 Task: Add Attachment from Google Drive to Card Card0000000239 in Board Board0000000060 in Workspace WS0000000020 in Trello. Add Cover Orange to Card Card0000000239 in Board Board0000000060 in Workspace WS0000000020 in Trello. Add "Add Label …" with "Title" Title0000000239 to Button Button0000000239 to Card Card0000000239 in Board Board0000000060 in Workspace WS0000000020 in Trello. Add Description DS0000000239 to Card Card0000000239 in Board Board0000000060 in Workspace WS0000000020 in Trello. Add Comment CM0000000239 to Card Card0000000239 in Board Board0000000060 in Workspace WS0000000020 in Trello
Action: Mouse moved to (643, 658)
Screenshot: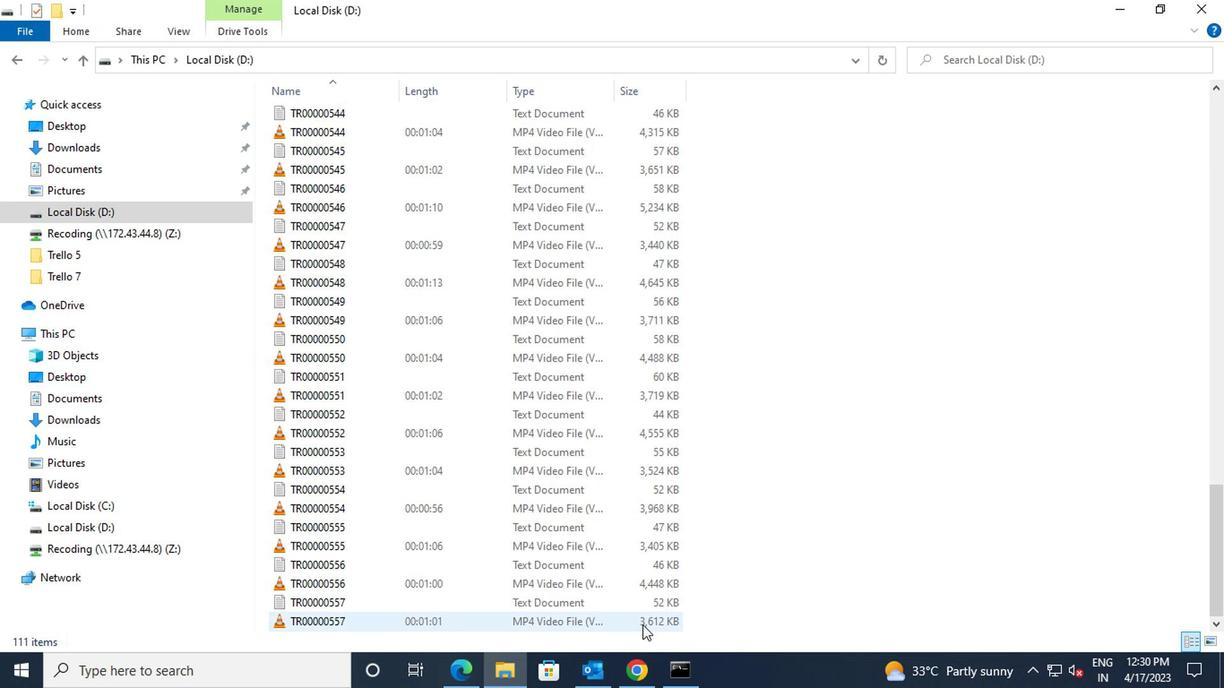 
Action: Mouse pressed left at (643, 658)
Screenshot: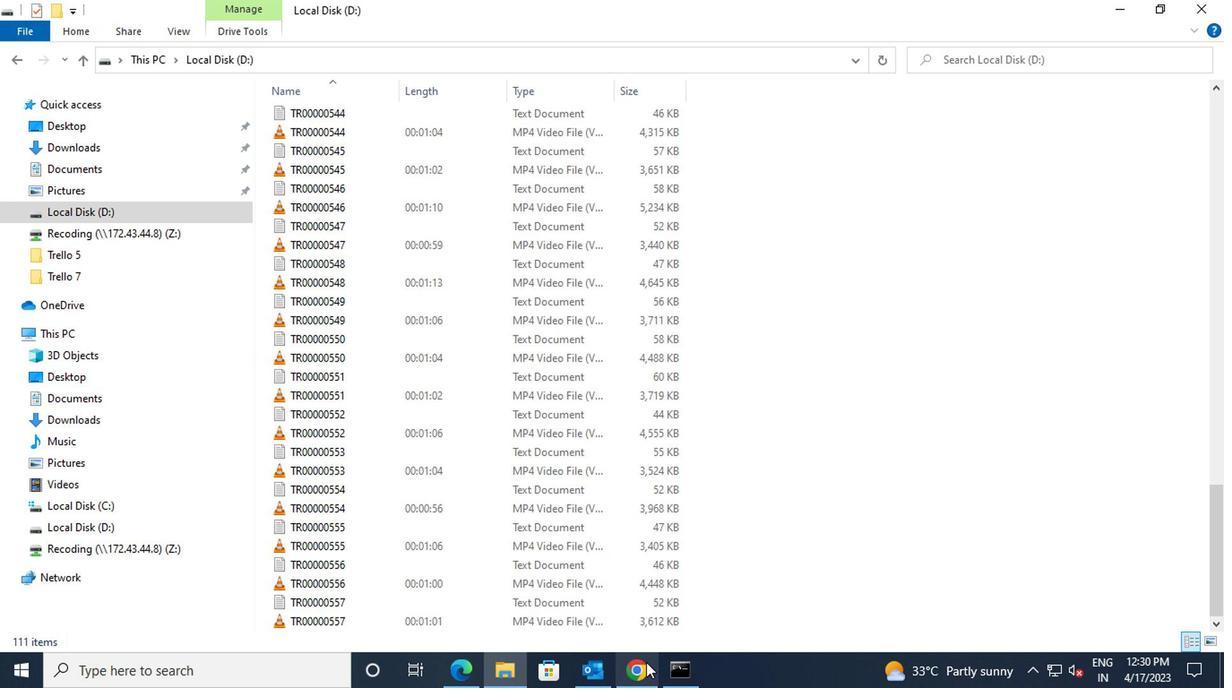 
Action: Mouse moved to (393, 505)
Screenshot: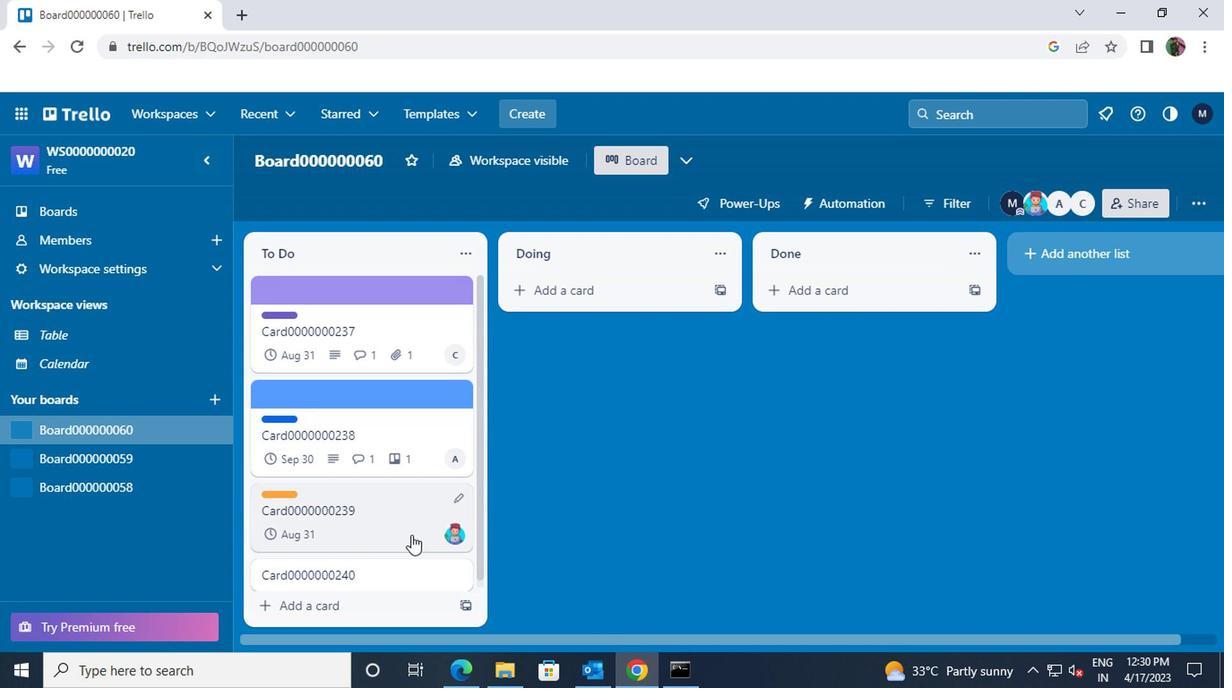 
Action: Mouse pressed left at (393, 505)
Screenshot: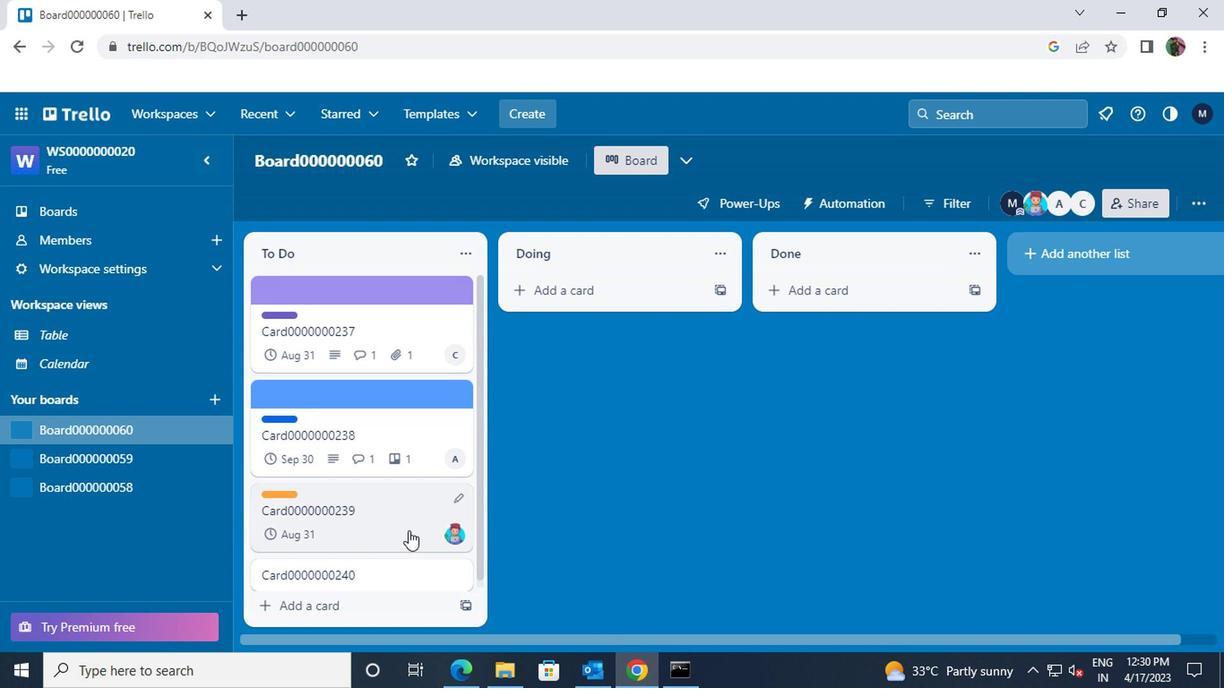 
Action: Mouse moved to (805, 390)
Screenshot: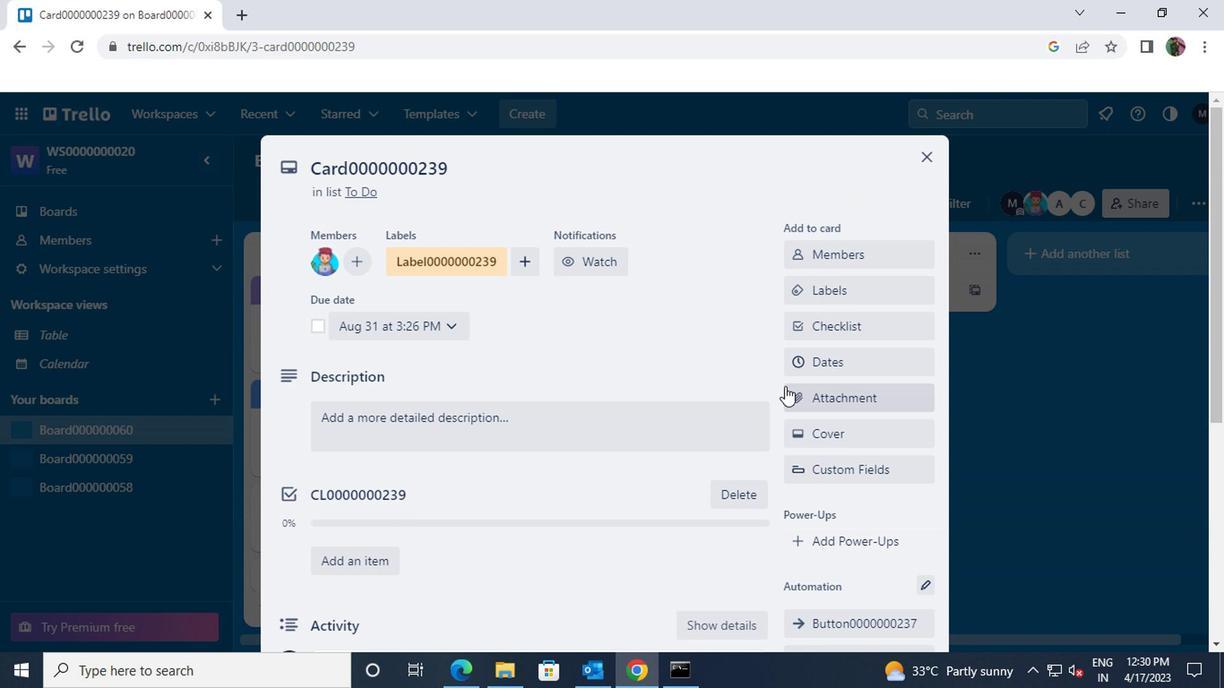 
Action: Mouse pressed left at (805, 390)
Screenshot: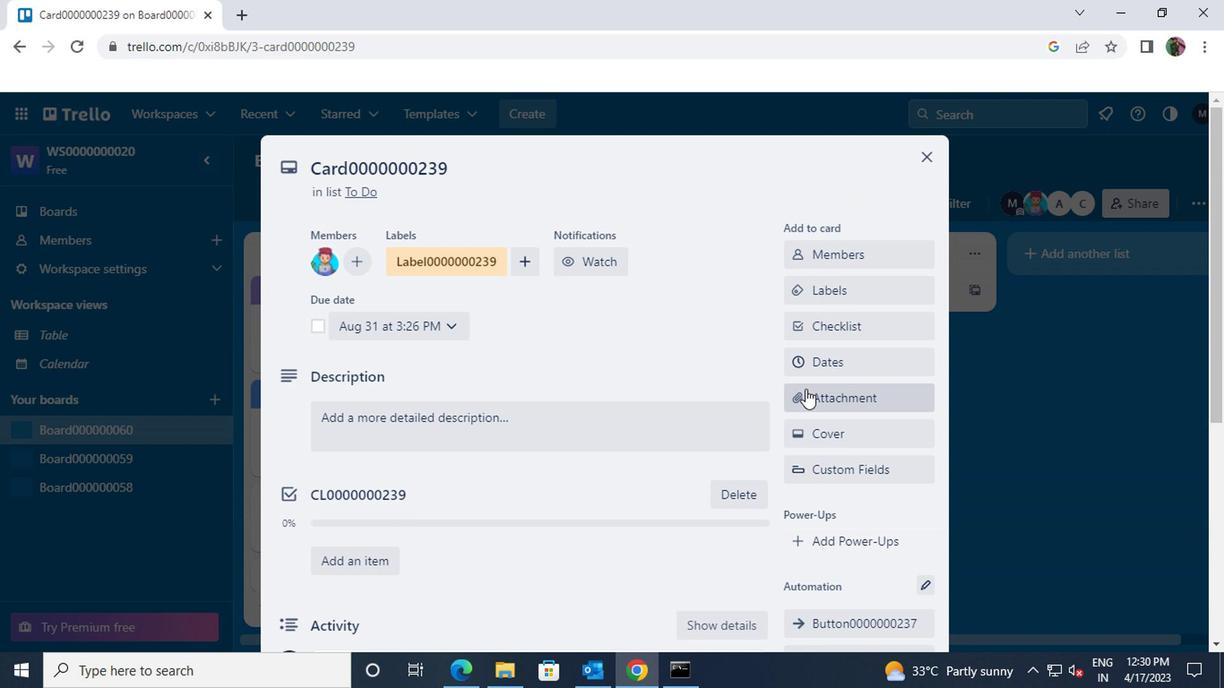 
Action: Mouse moved to (851, 251)
Screenshot: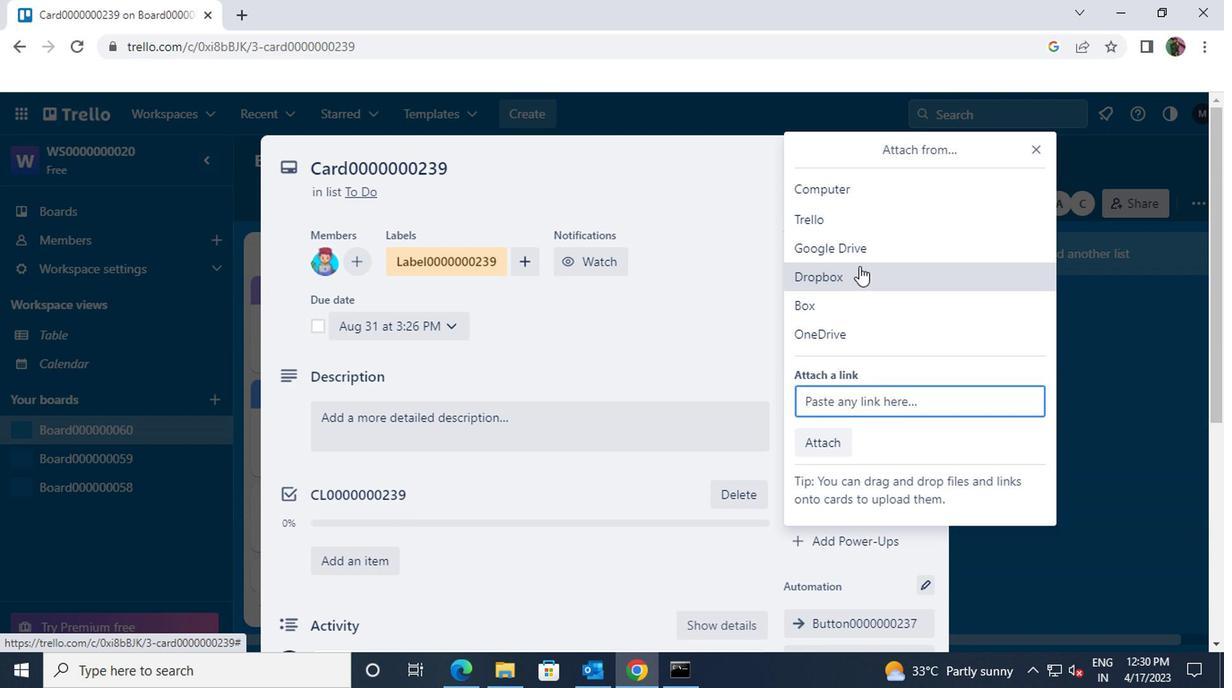 
Action: Mouse pressed left at (851, 251)
Screenshot: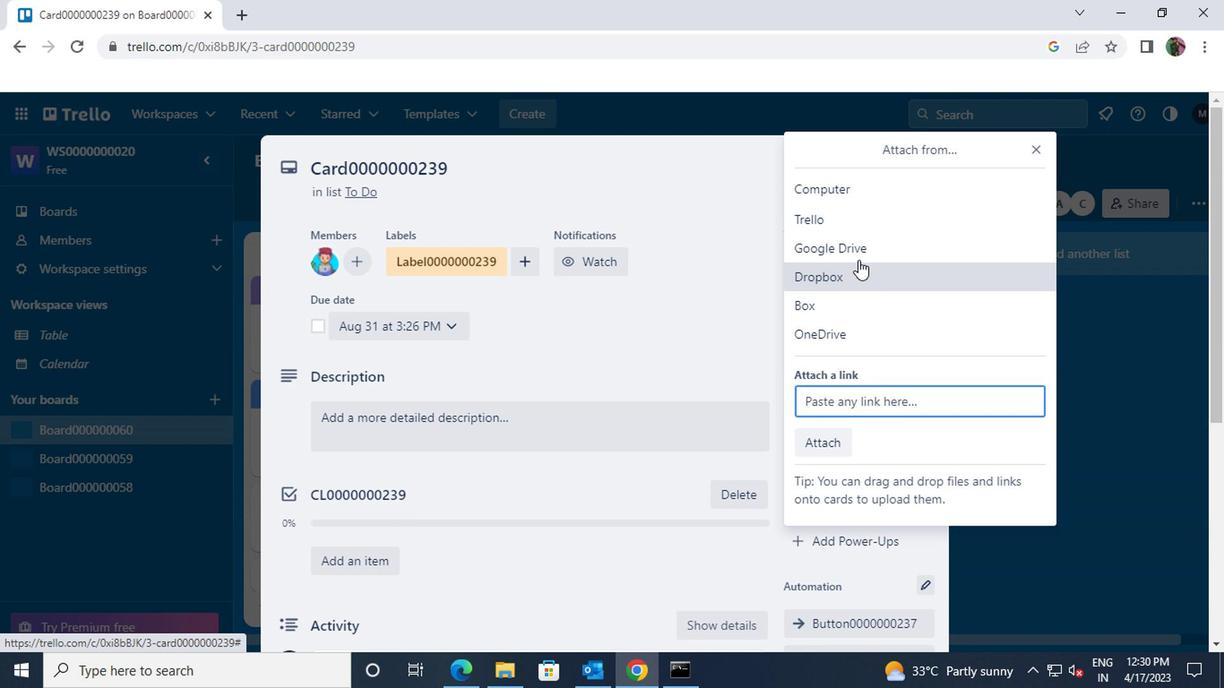 
Action: Mouse moved to (846, 496)
Screenshot: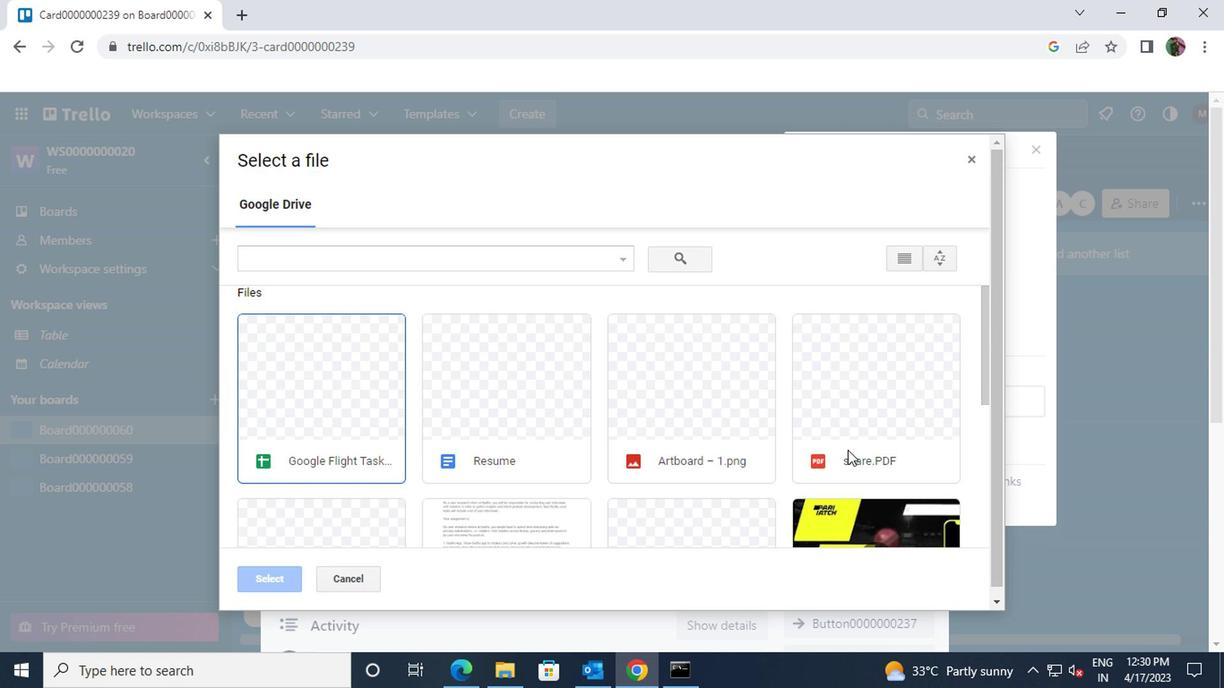
Action: Mouse pressed left at (846, 496)
Screenshot: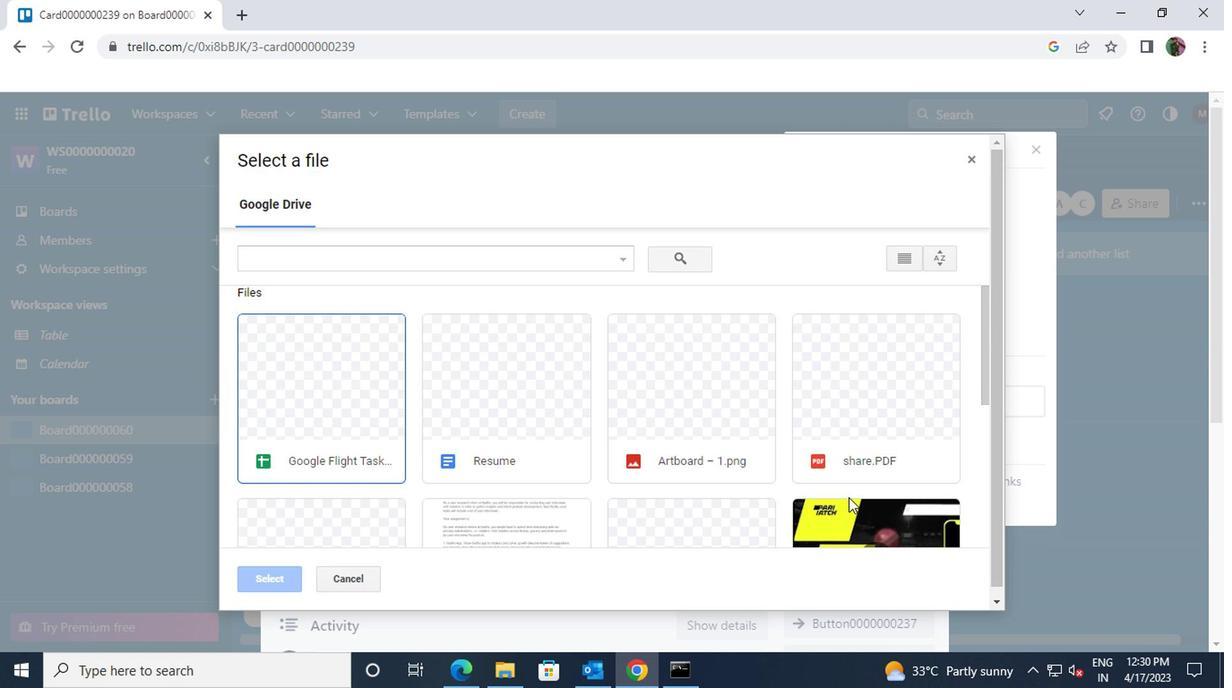 
Action: Mouse moved to (275, 579)
Screenshot: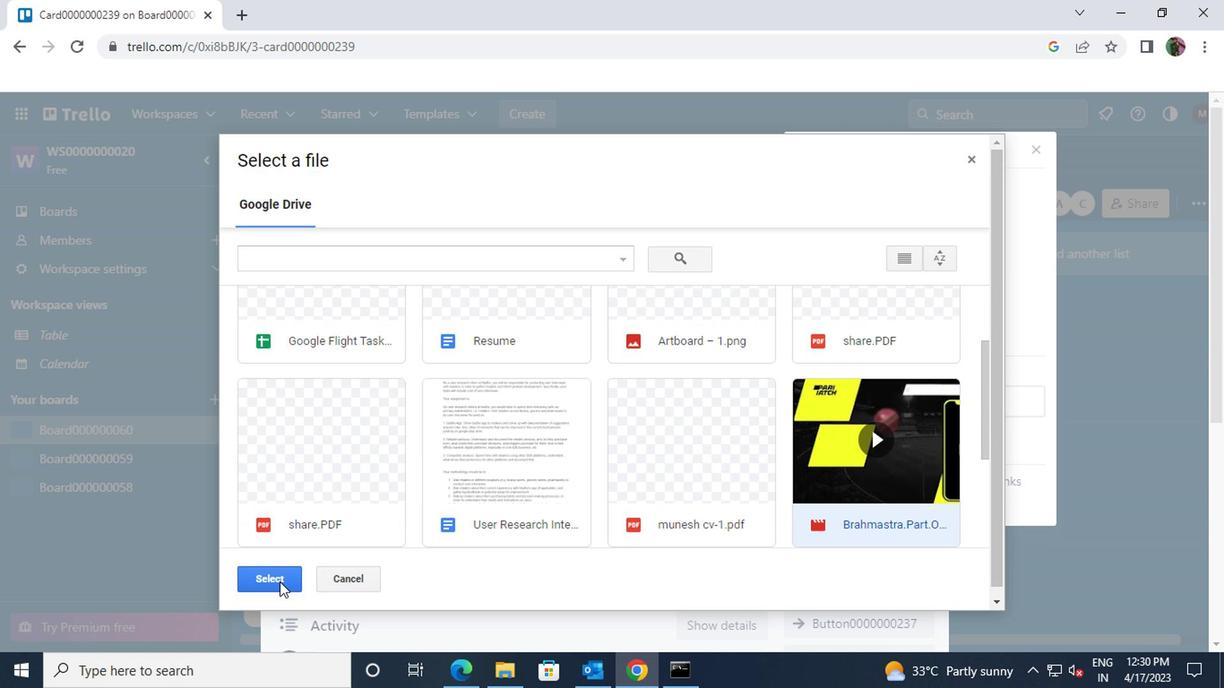 
Action: Mouse pressed left at (275, 579)
Screenshot: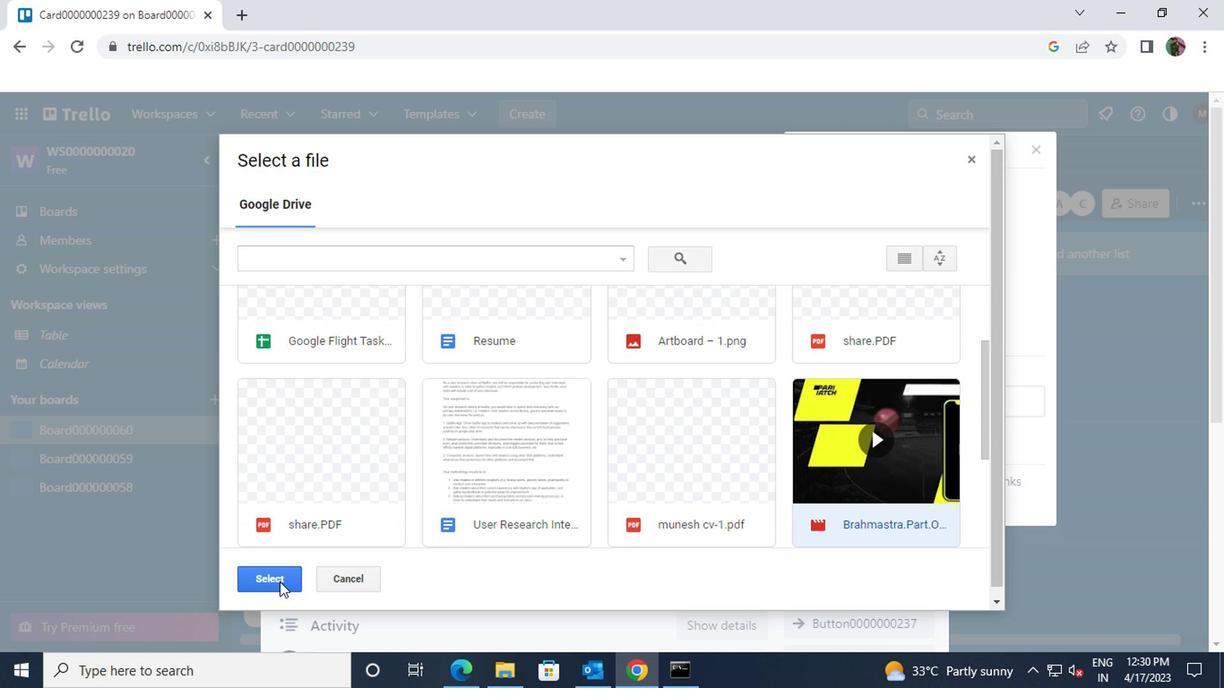 
Action: Mouse moved to (828, 432)
Screenshot: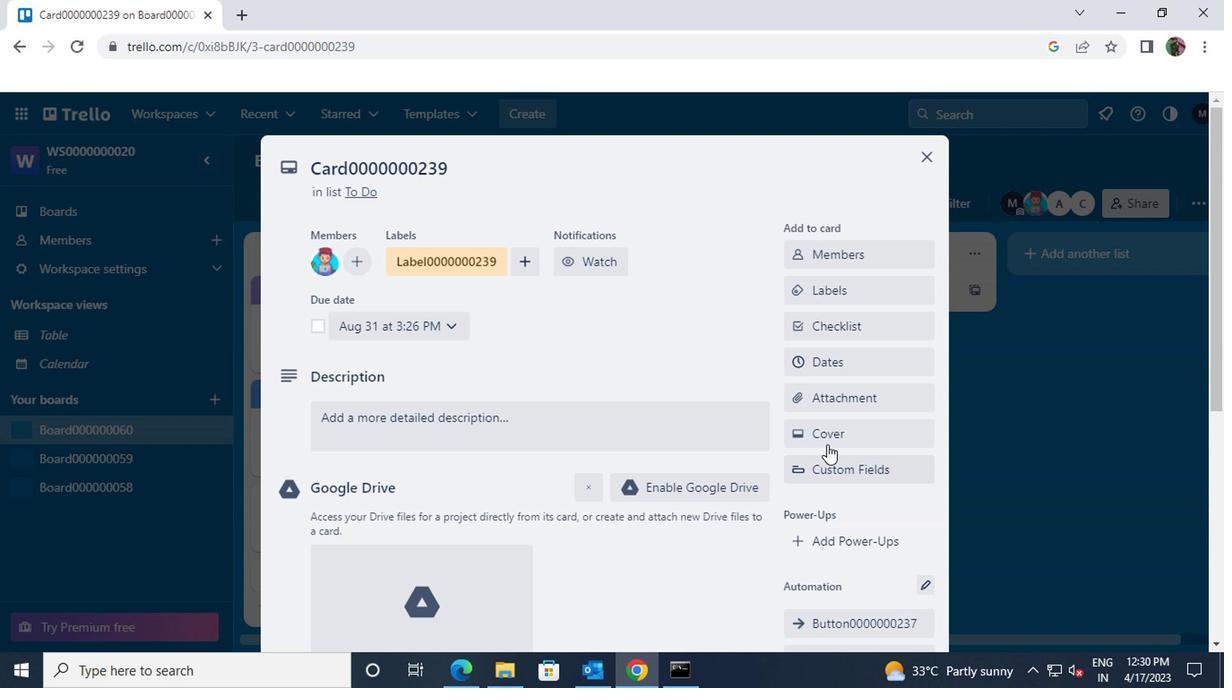 
Action: Mouse pressed left at (828, 432)
Screenshot: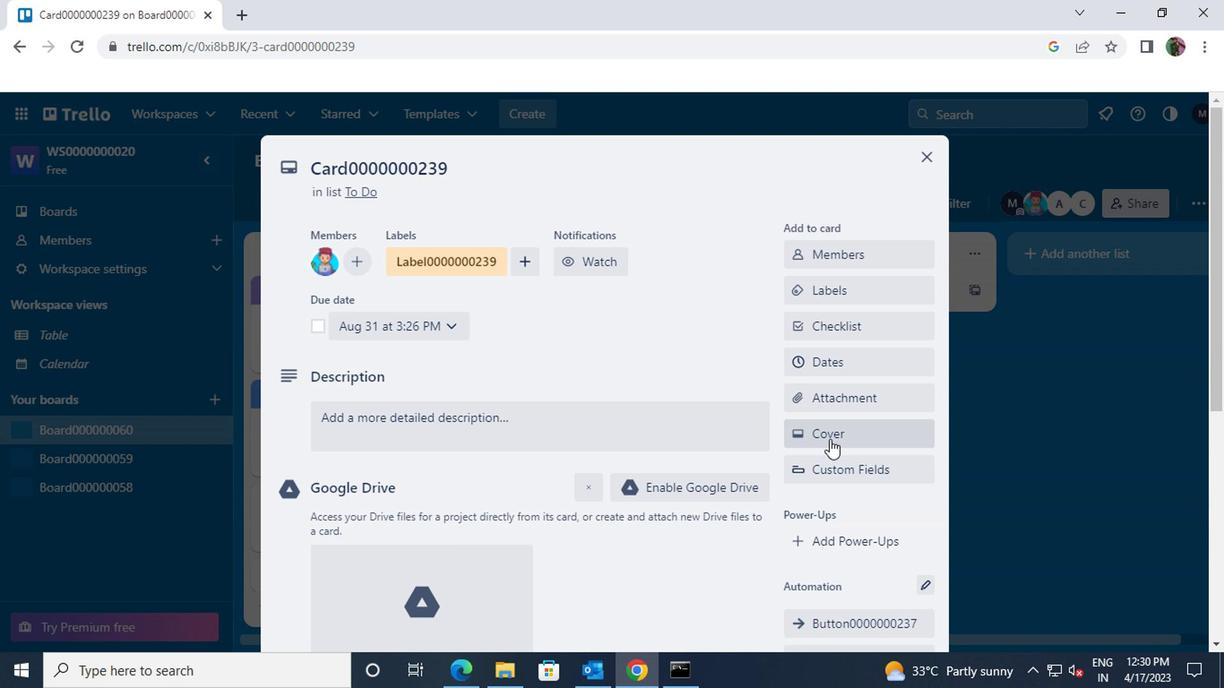 
Action: Mouse moved to (903, 302)
Screenshot: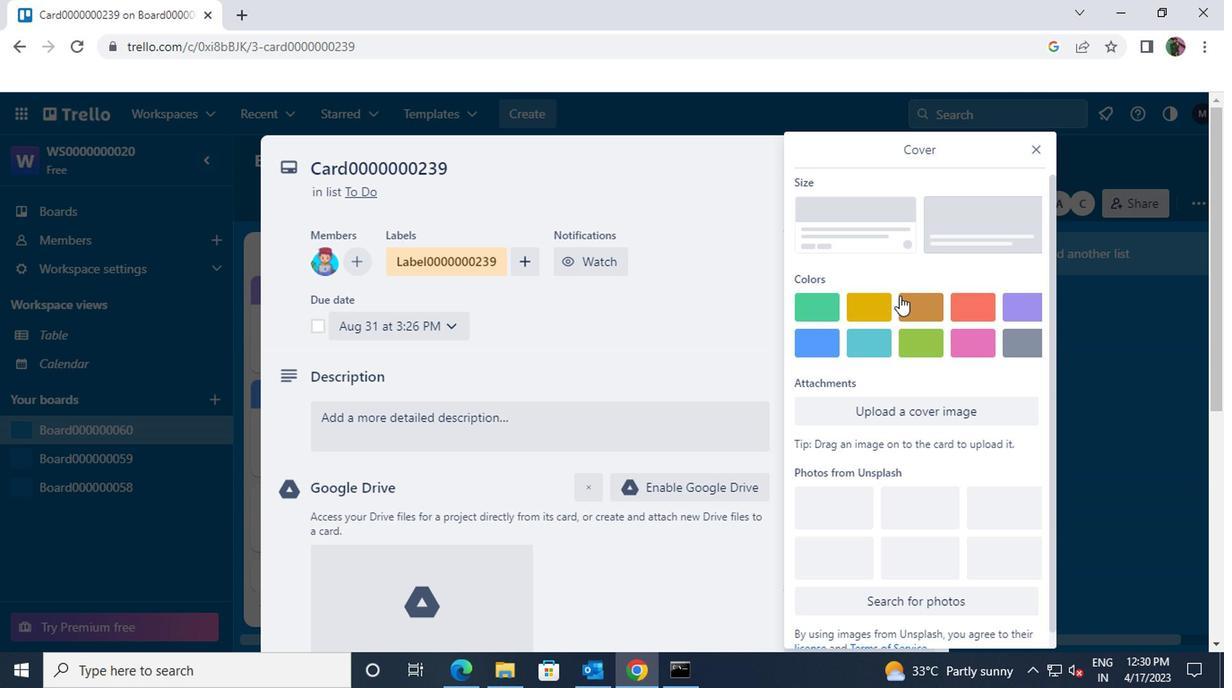 
Action: Mouse pressed left at (903, 302)
Screenshot: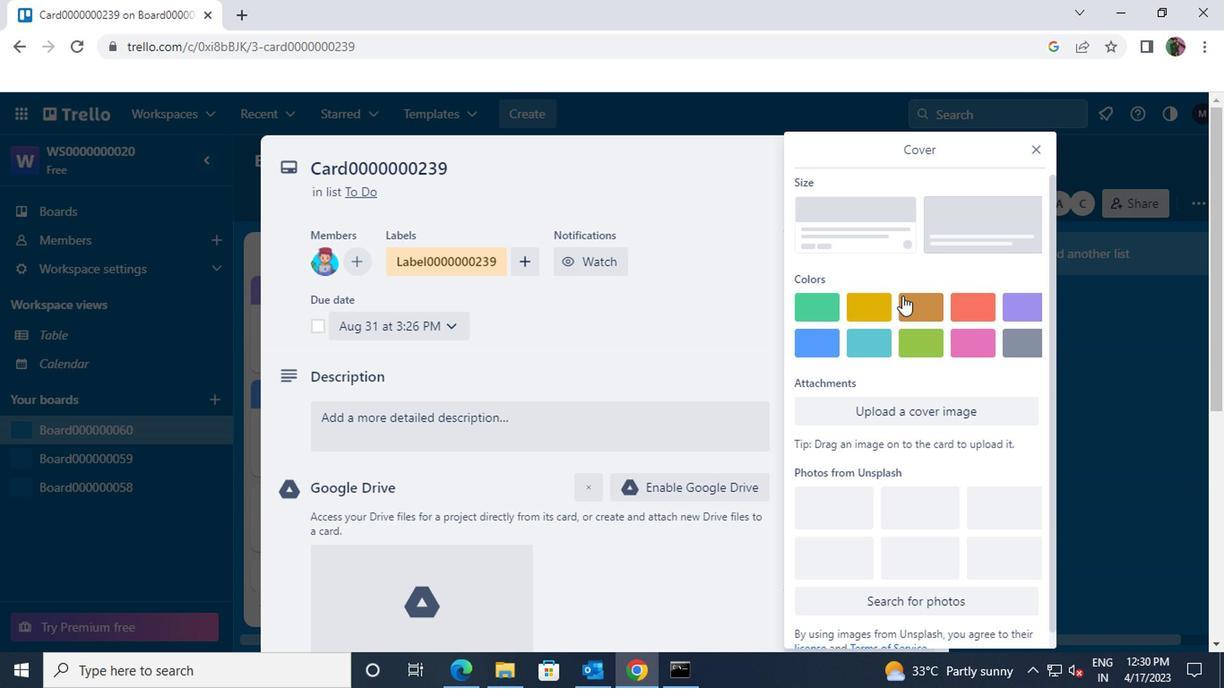
Action: Mouse moved to (1031, 149)
Screenshot: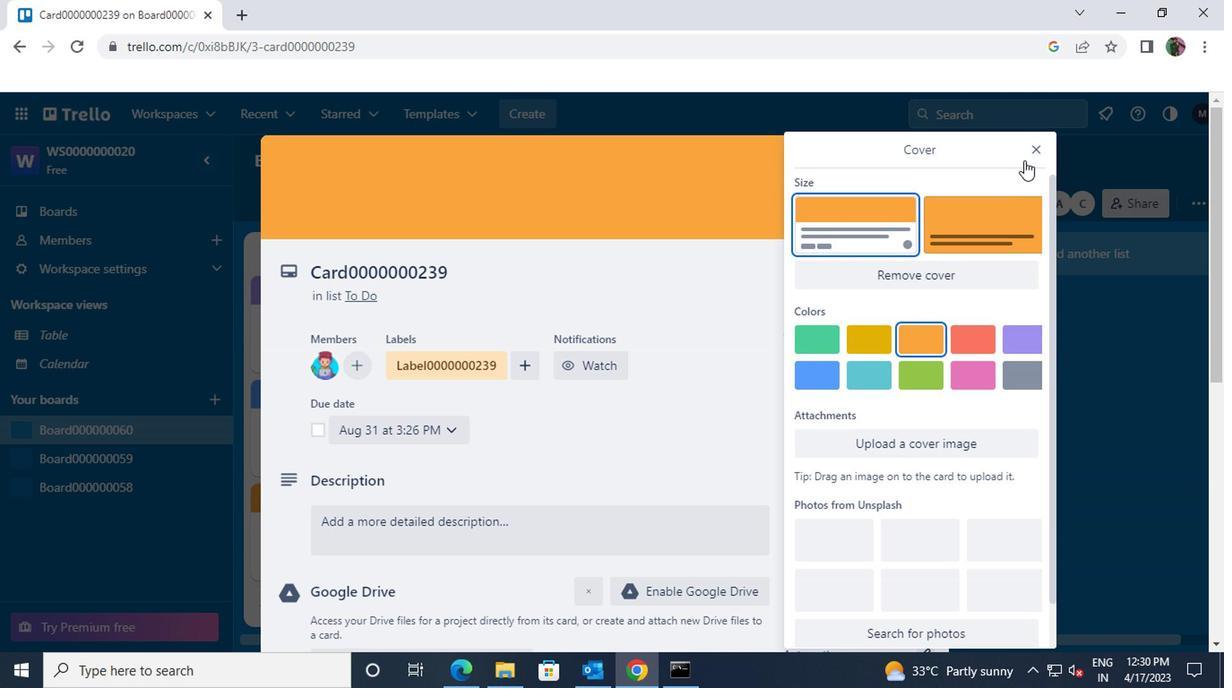 
Action: Mouse pressed left at (1031, 149)
Screenshot: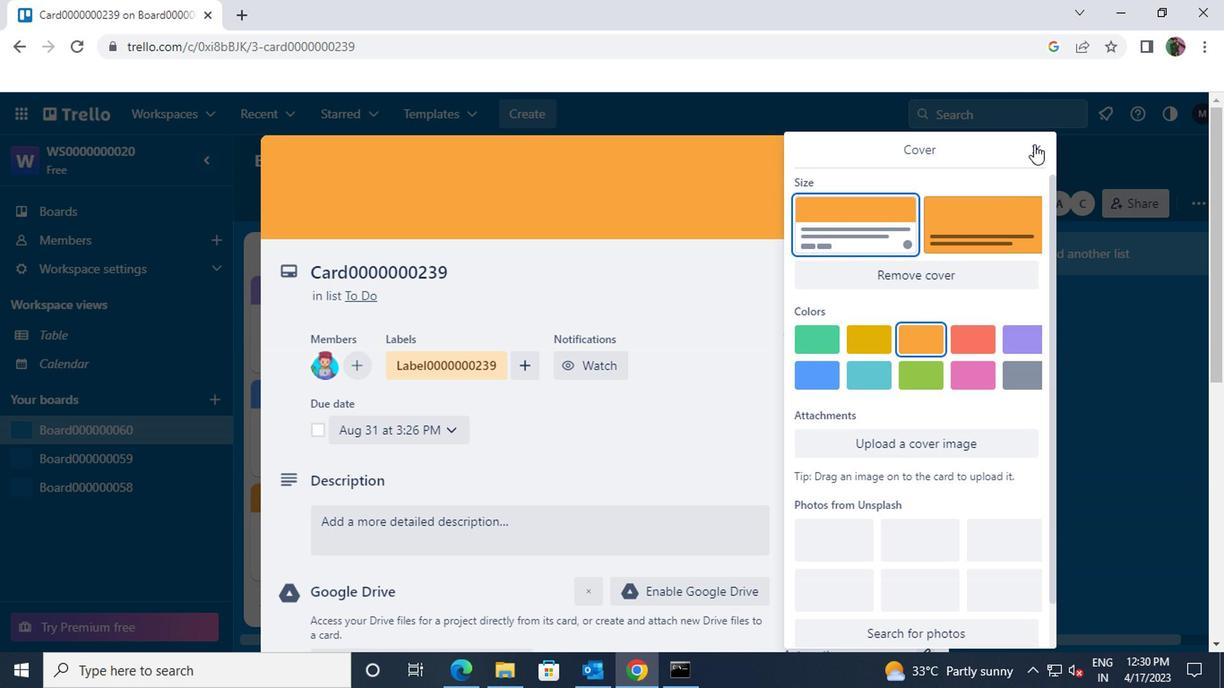 
Action: Mouse moved to (886, 457)
Screenshot: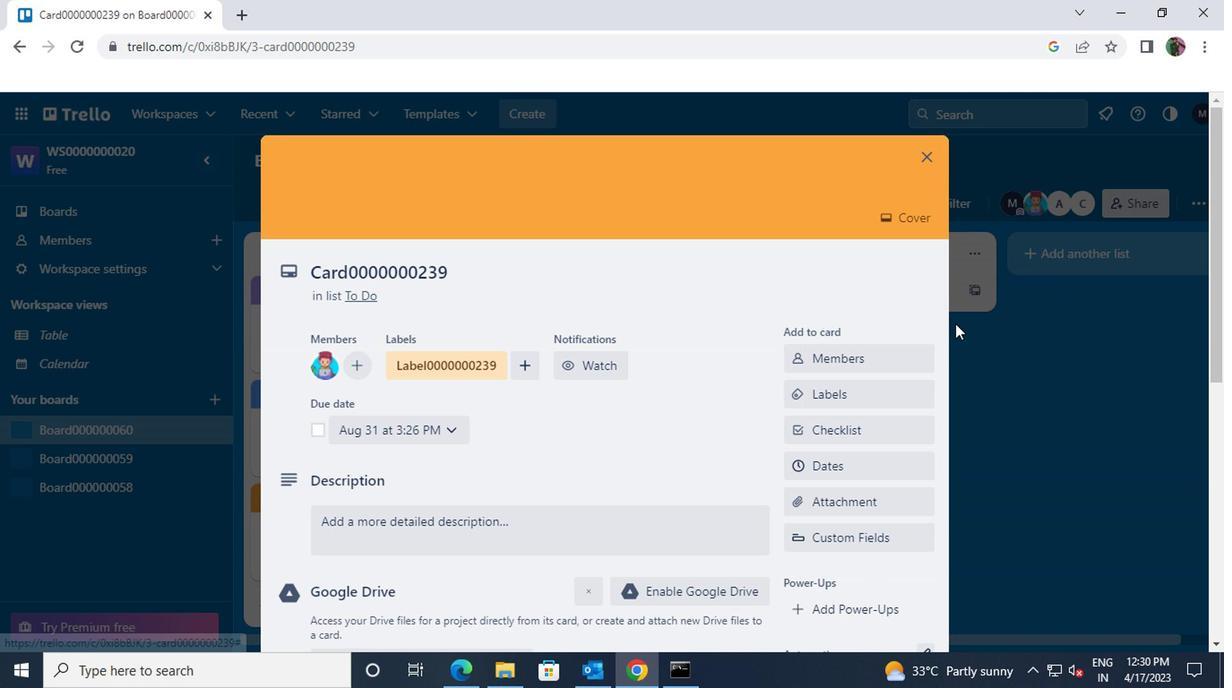 
Action: Mouse scrolled (886, 456) with delta (0, 0)
Screenshot: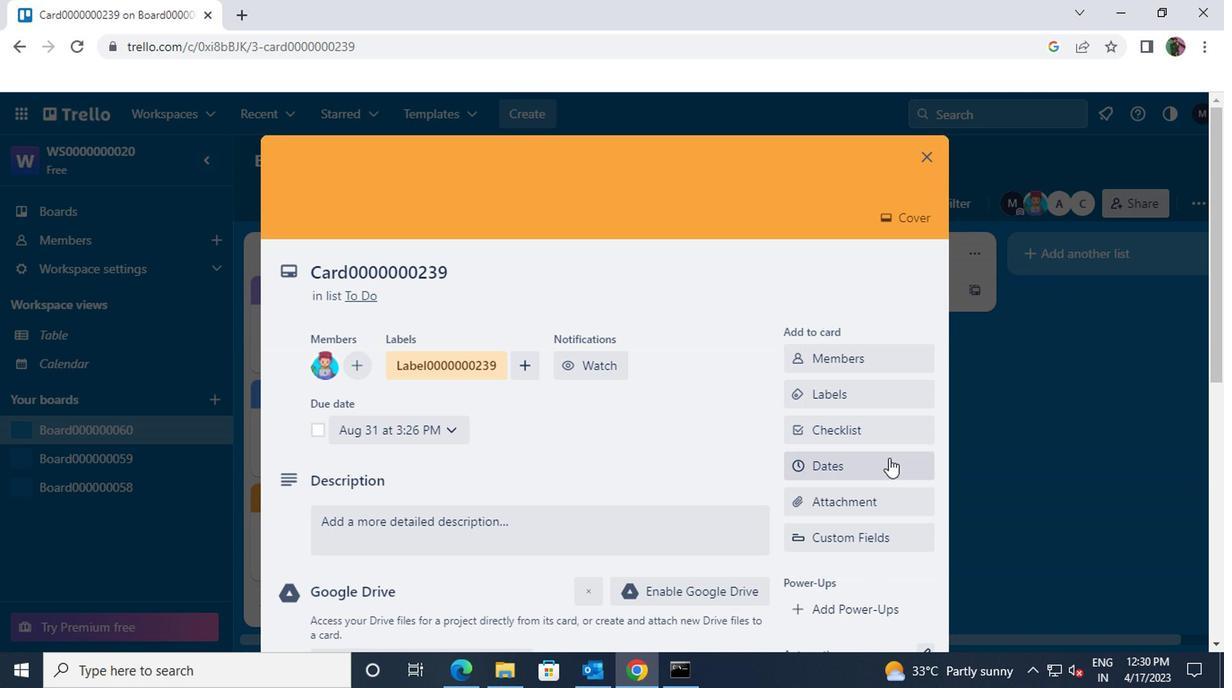 
Action: Mouse scrolled (886, 456) with delta (0, 0)
Screenshot: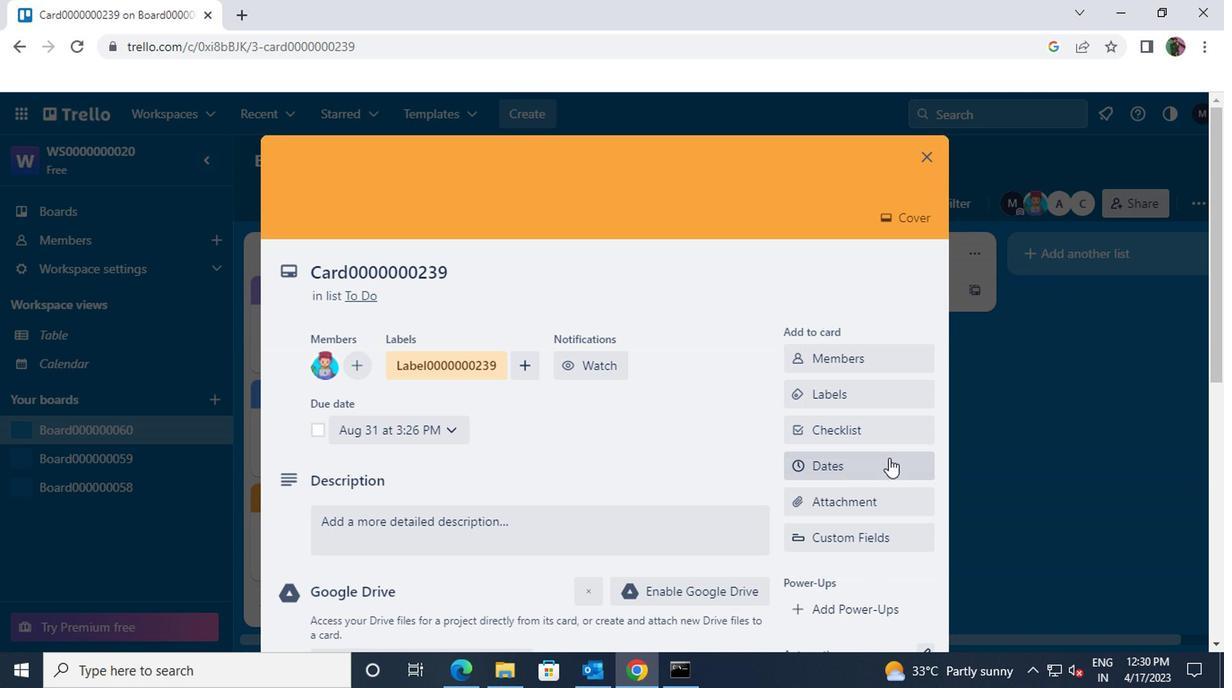 
Action: Mouse scrolled (886, 456) with delta (0, 0)
Screenshot: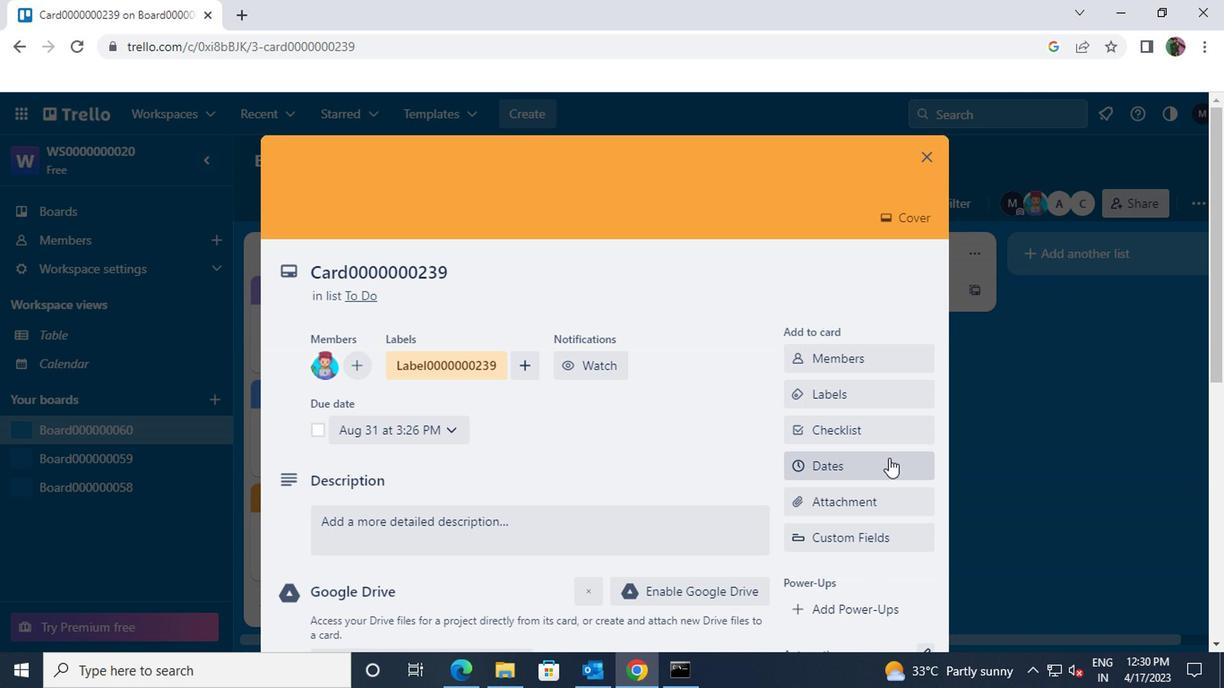 
Action: Mouse moved to (869, 484)
Screenshot: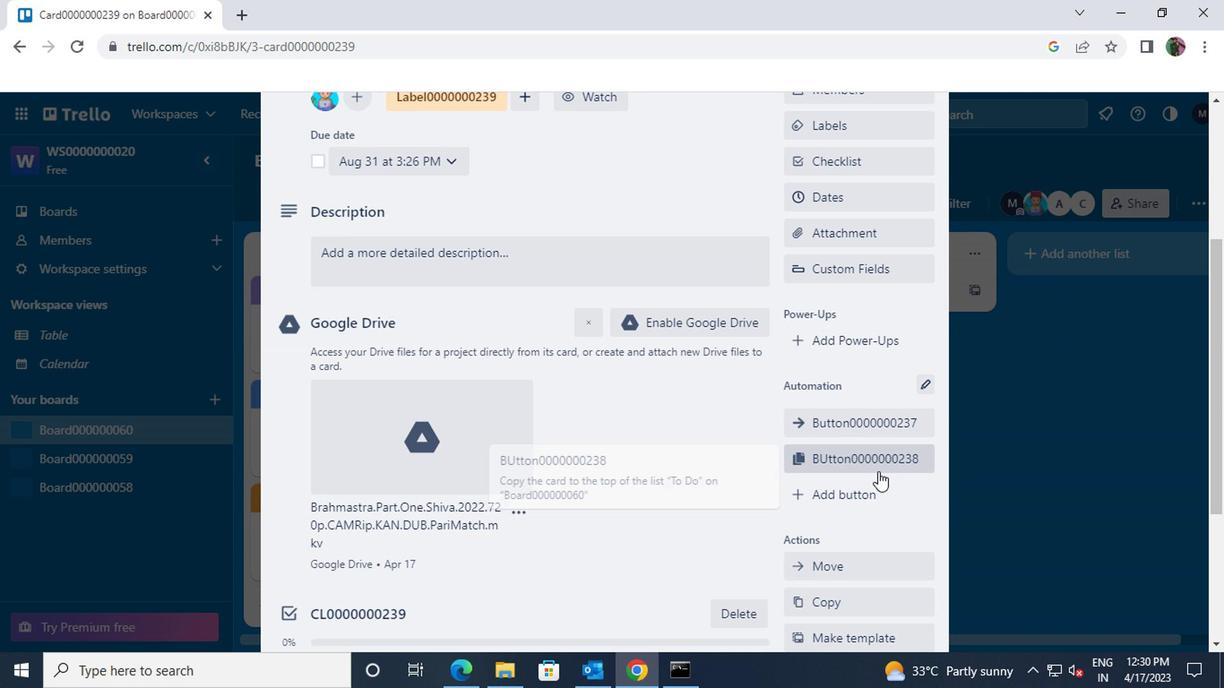 
Action: Mouse pressed left at (869, 484)
Screenshot: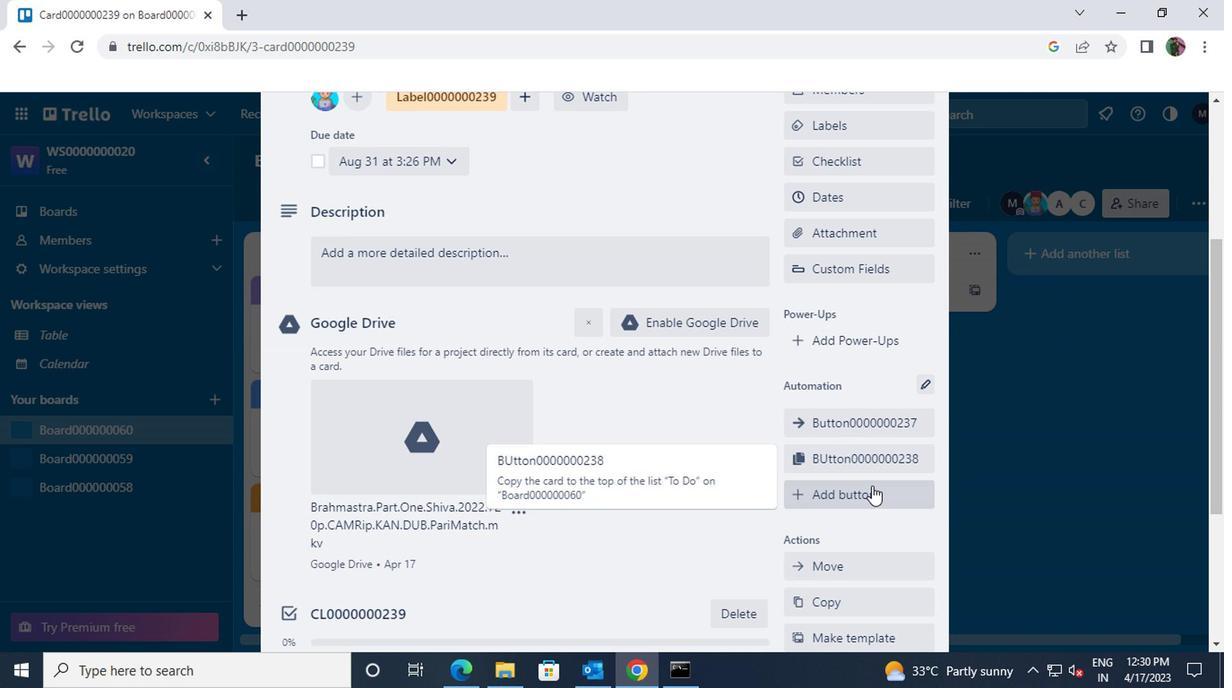 
Action: Mouse moved to (853, 233)
Screenshot: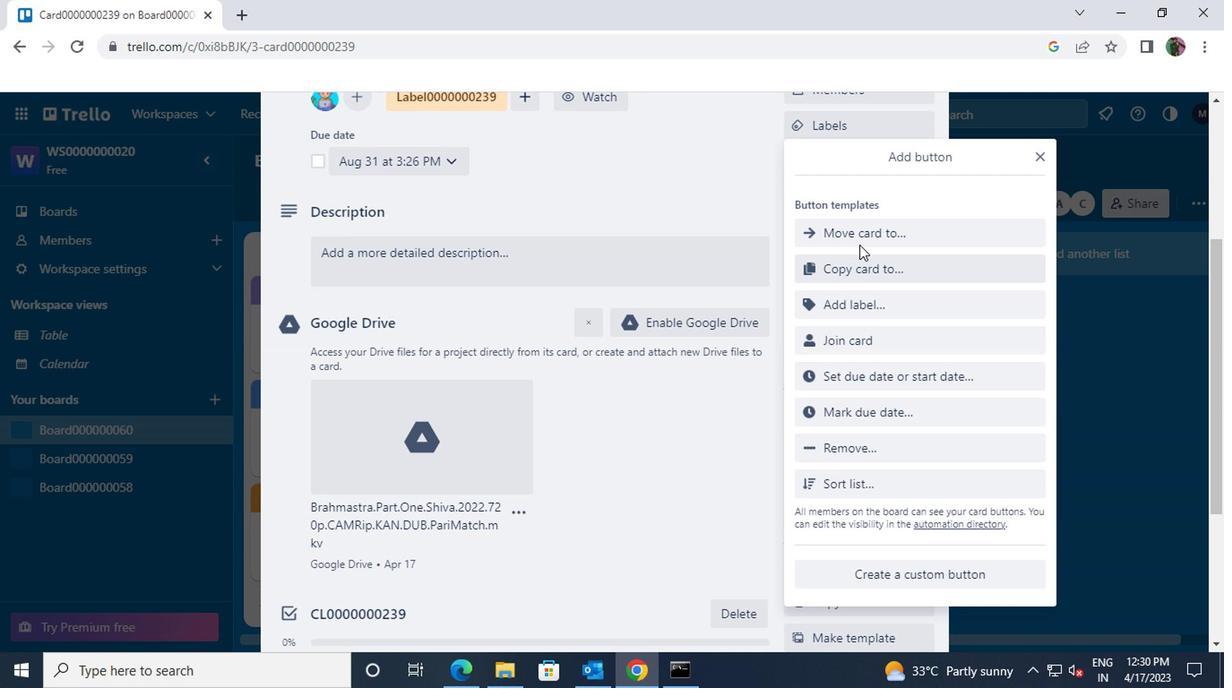 
Action: Mouse pressed left at (853, 233)
Screenshot: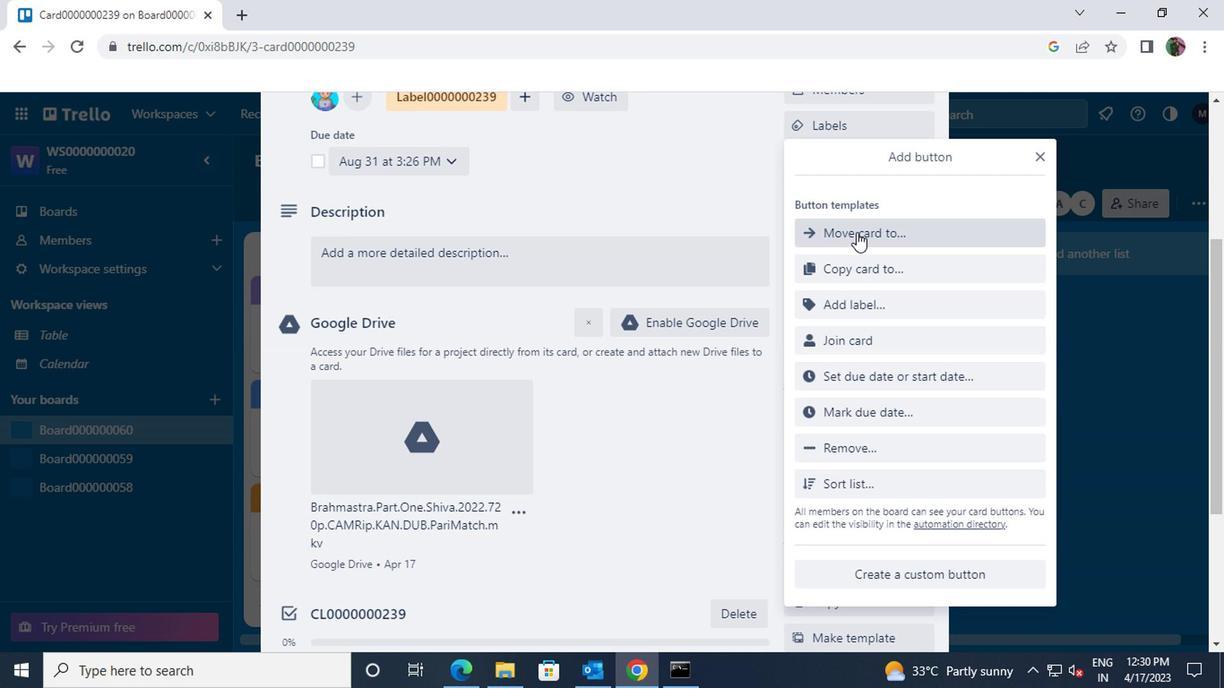 
Action: Mouse moved to (851, 235)
Screenshot: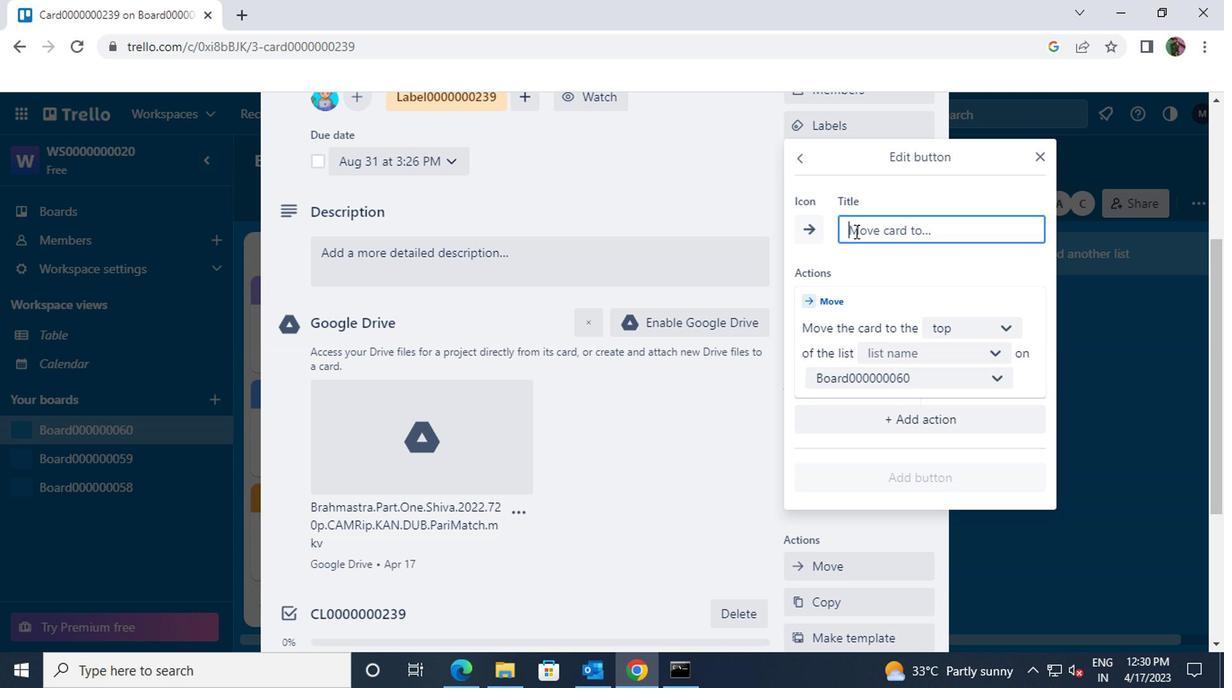
Action: Key pressed <Key.shift>
Screenshot: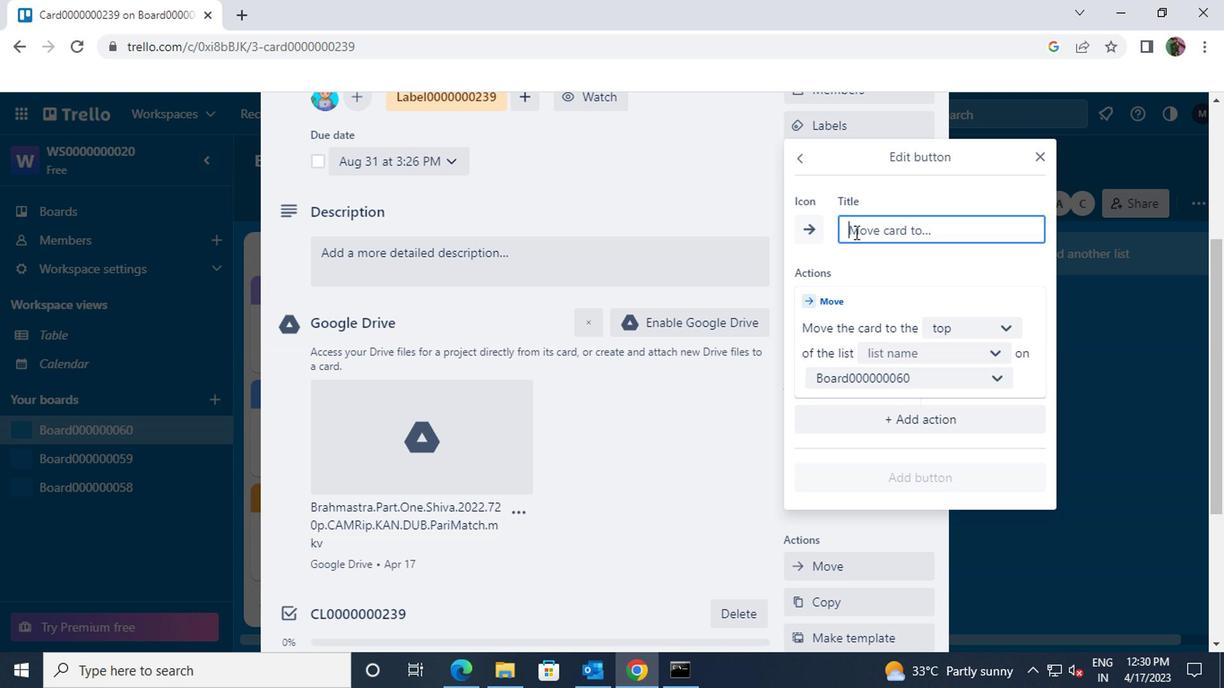 
Action: Mouse moved to (851, 235)
Screenshot: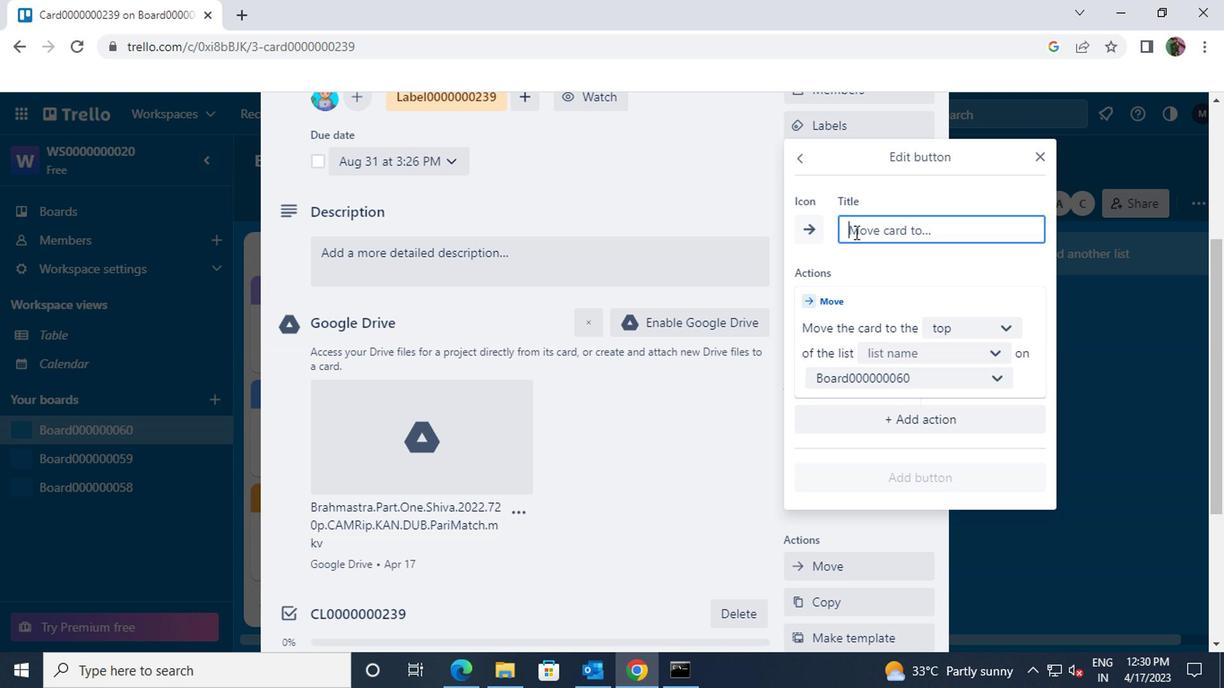 
Action: Key pressed BU
Screenshot: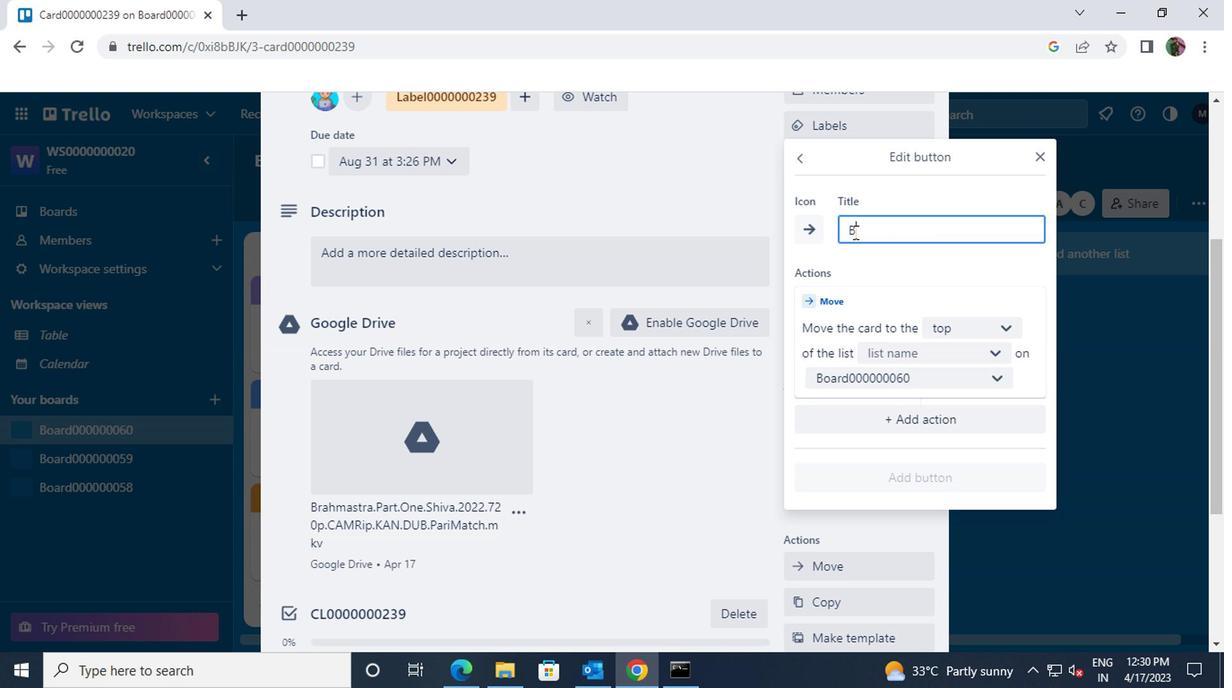 
Action: Mouse moved to (850, 237)
Screenshot: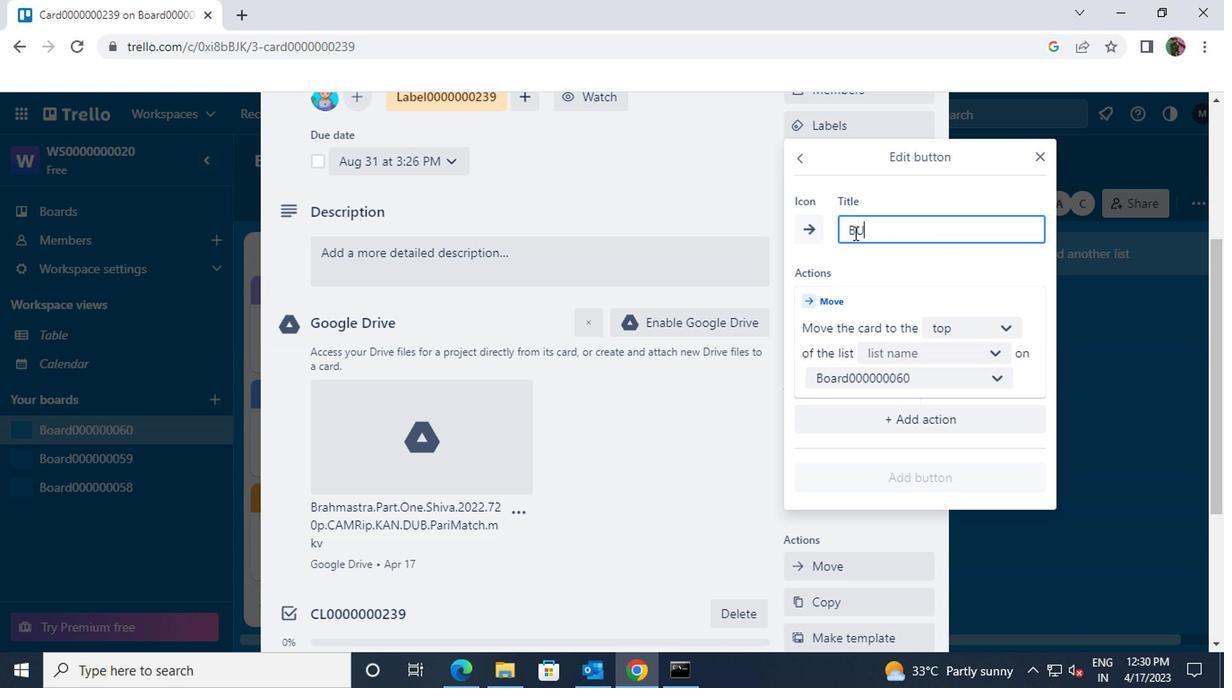
Action: Key pressed TTON0000
Screenshot: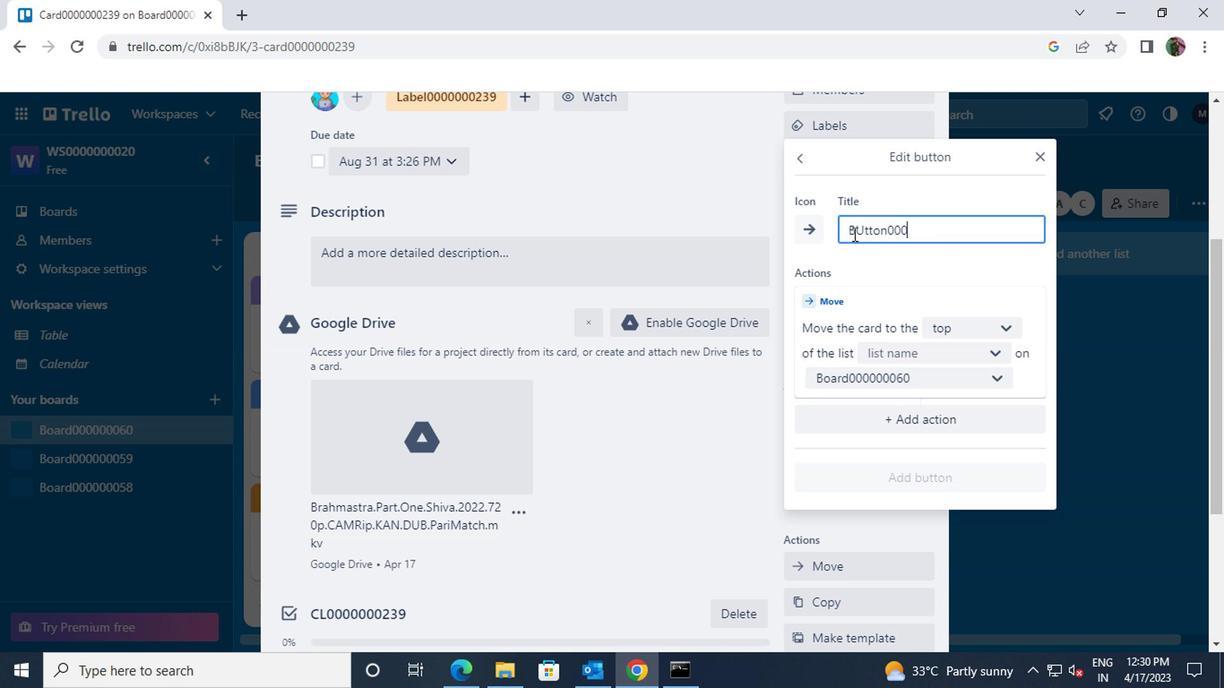 
Action: Mouse moved to (850, 237)
Screenshot: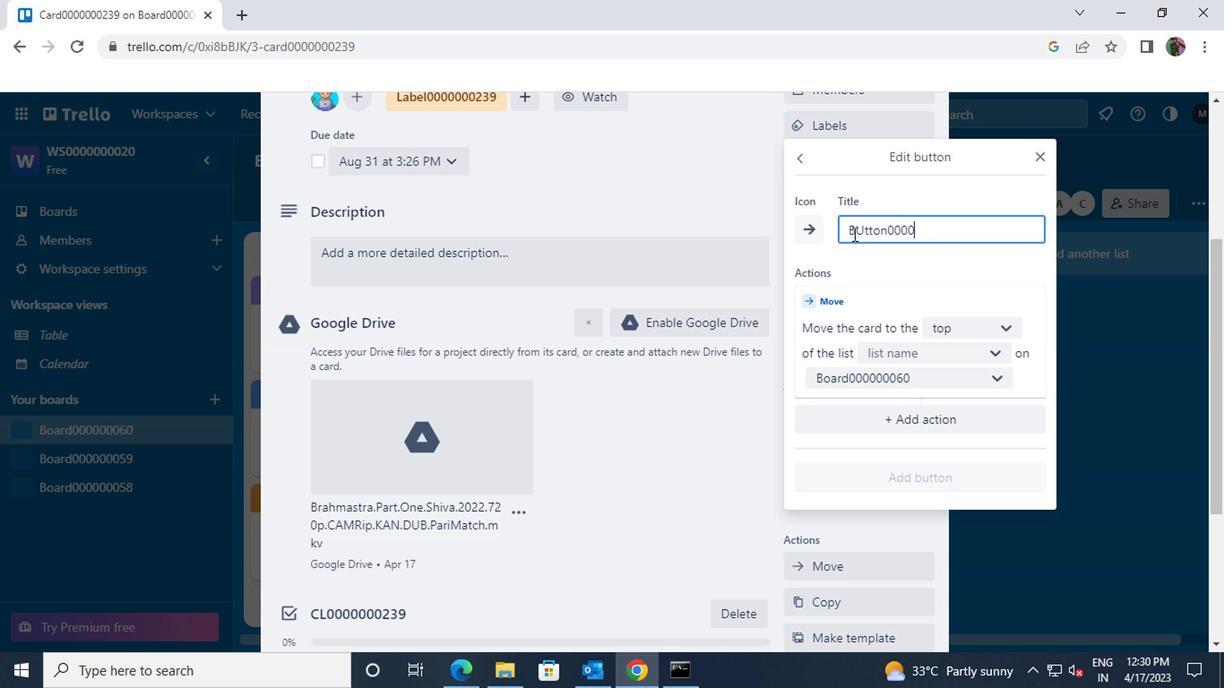 
Action: Key pressed 0
Screenshot: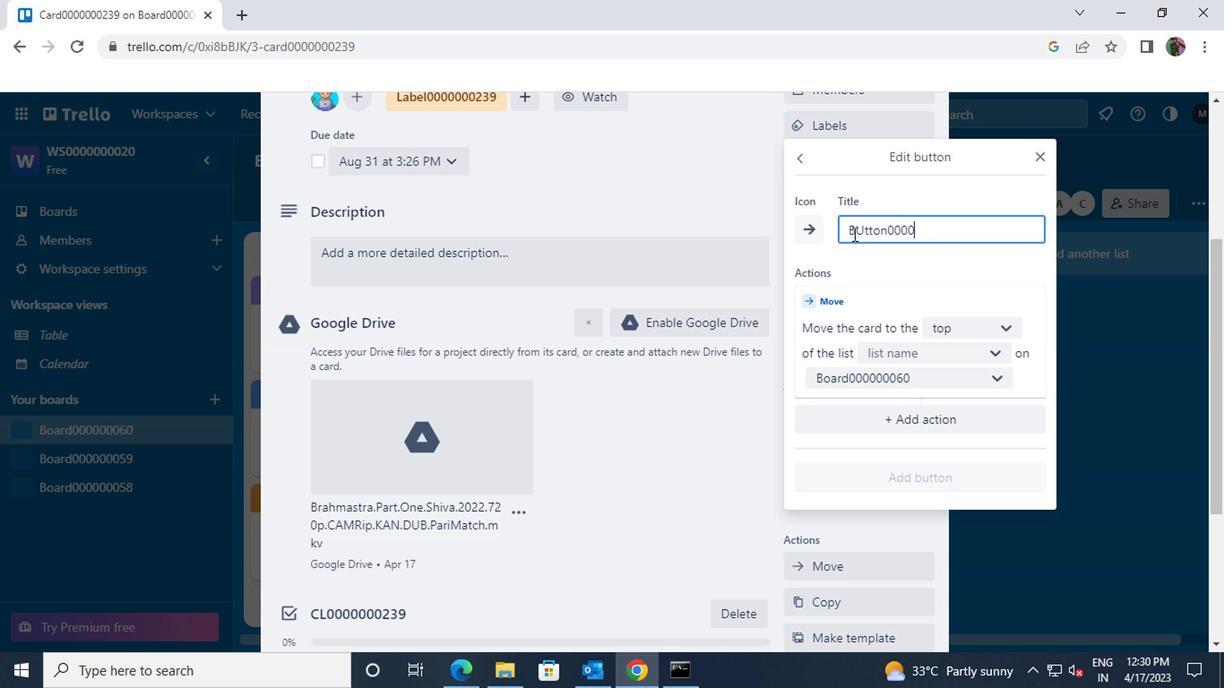 
Action: Mouse moved to (849, 238)
Screenshot: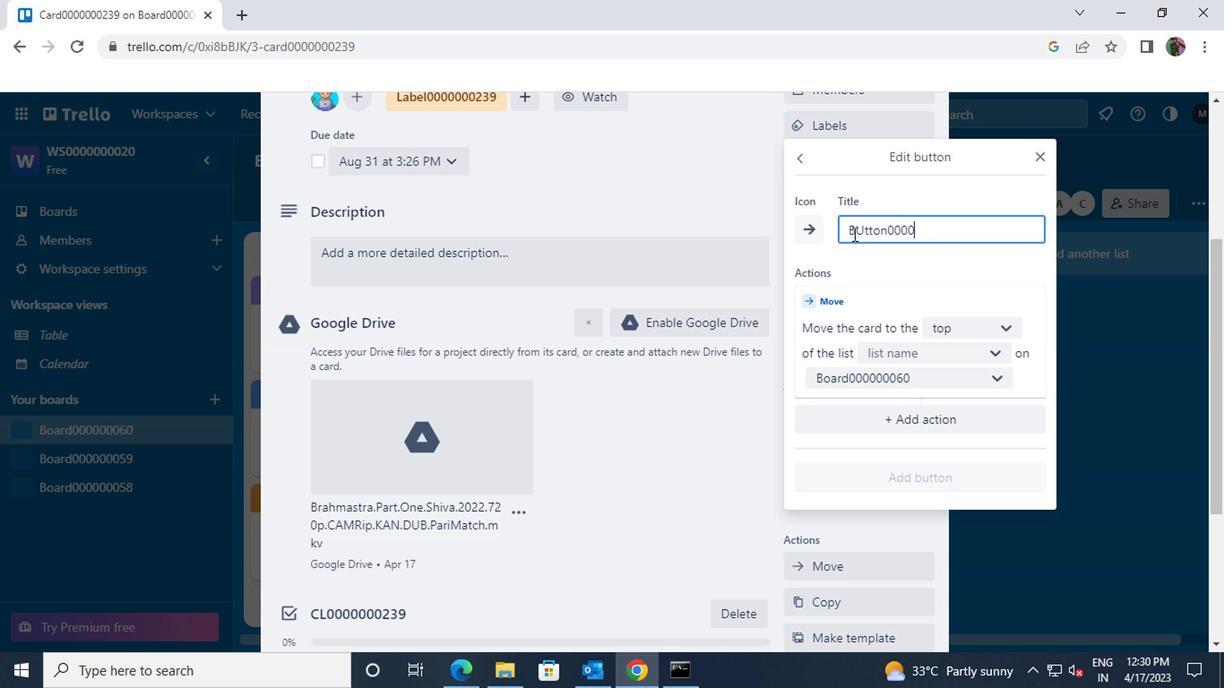 
Action: Key pressed 00239
Screenshot: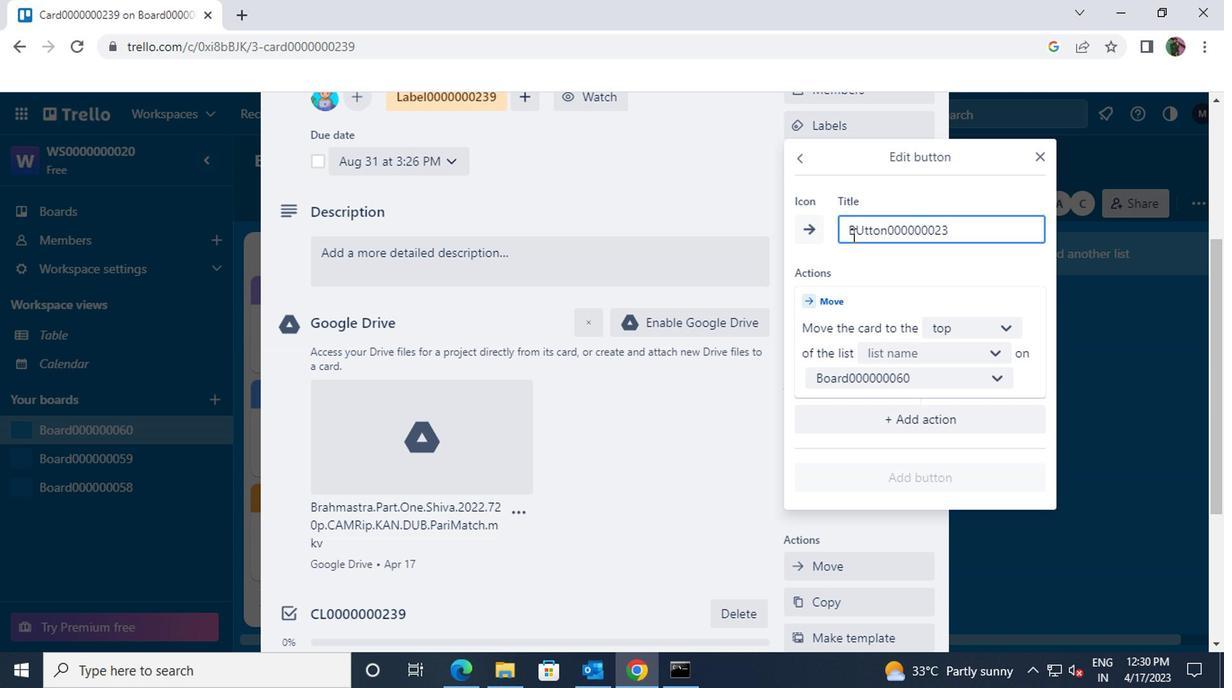 
Action: Mouse moved to (996, 335)
Screenshot: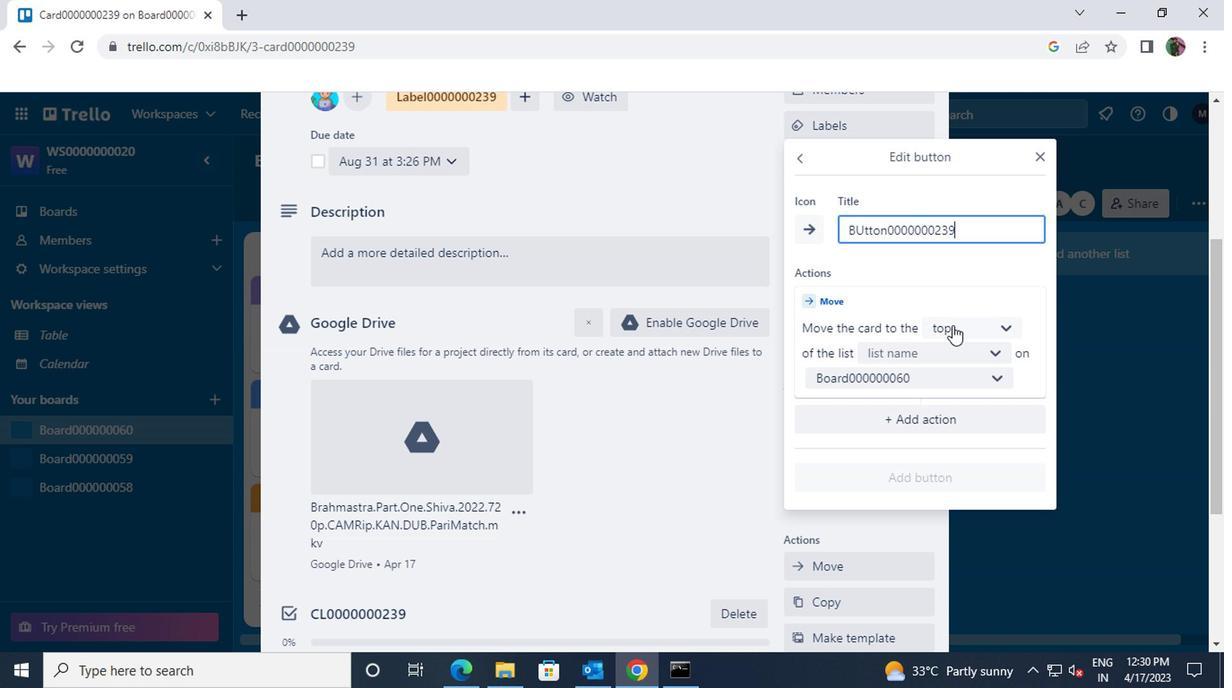 
Action: Mouse pressed left at (996, 335)
Screenshot: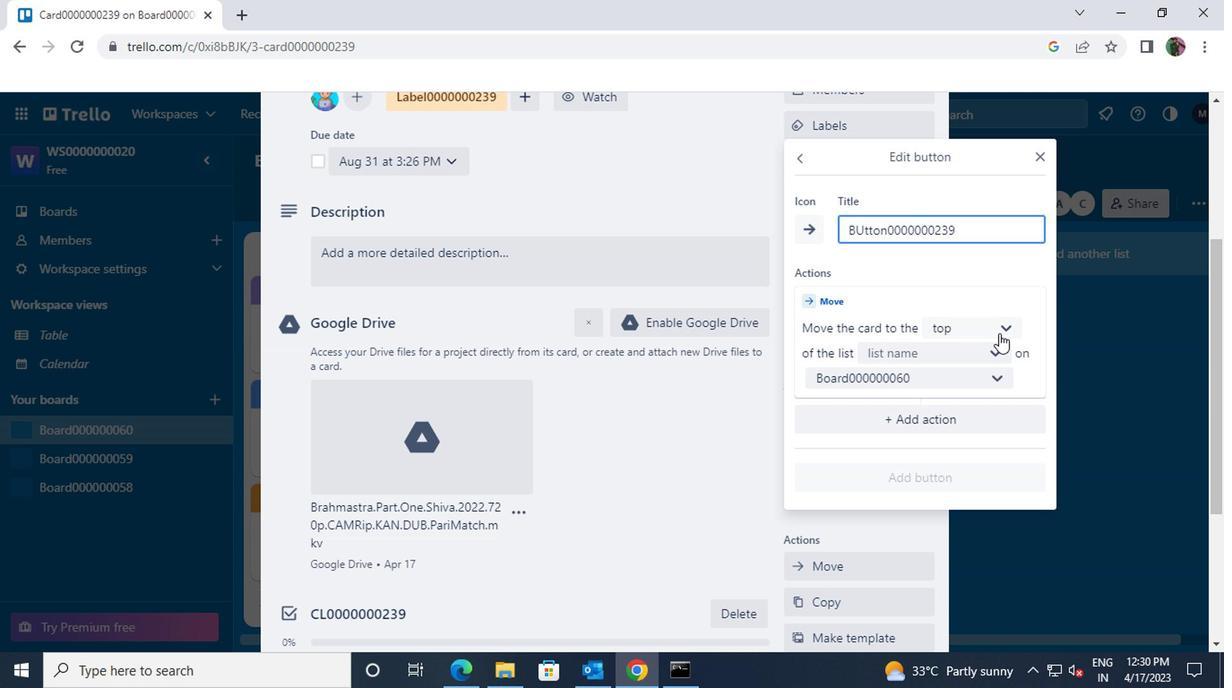 
Action: Mouse moved to (997, 355)
Screenshot: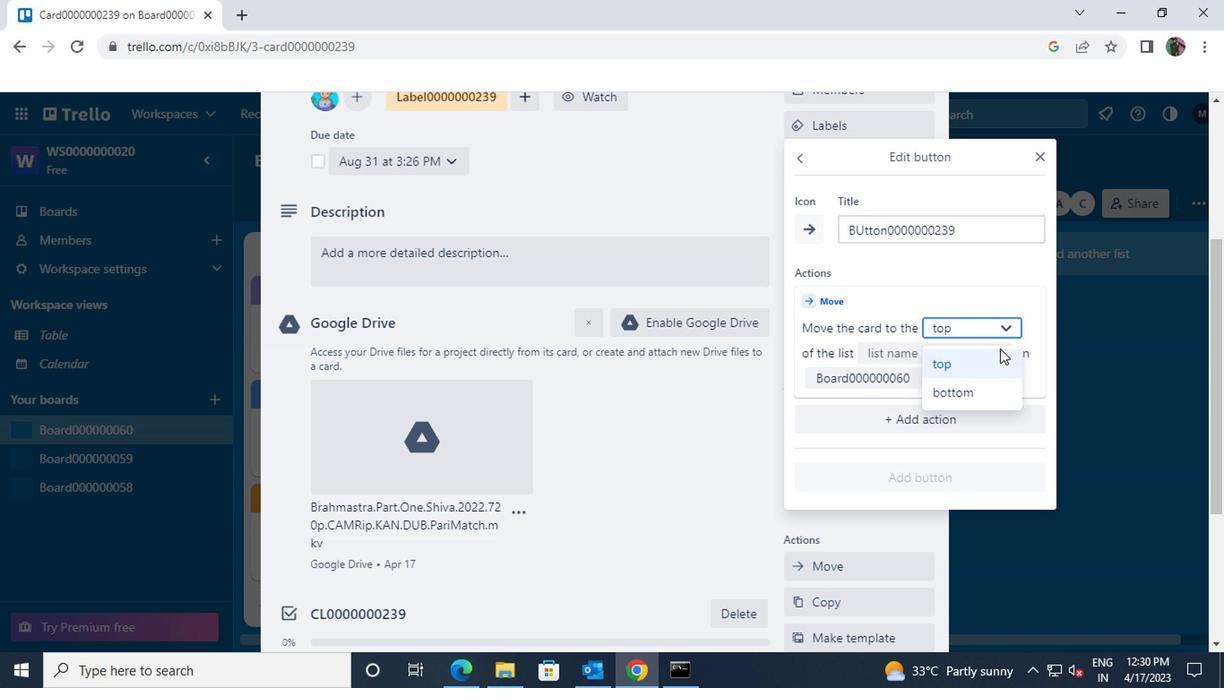 
Action: Mouse pressed left at (997, 355)
Screenshot: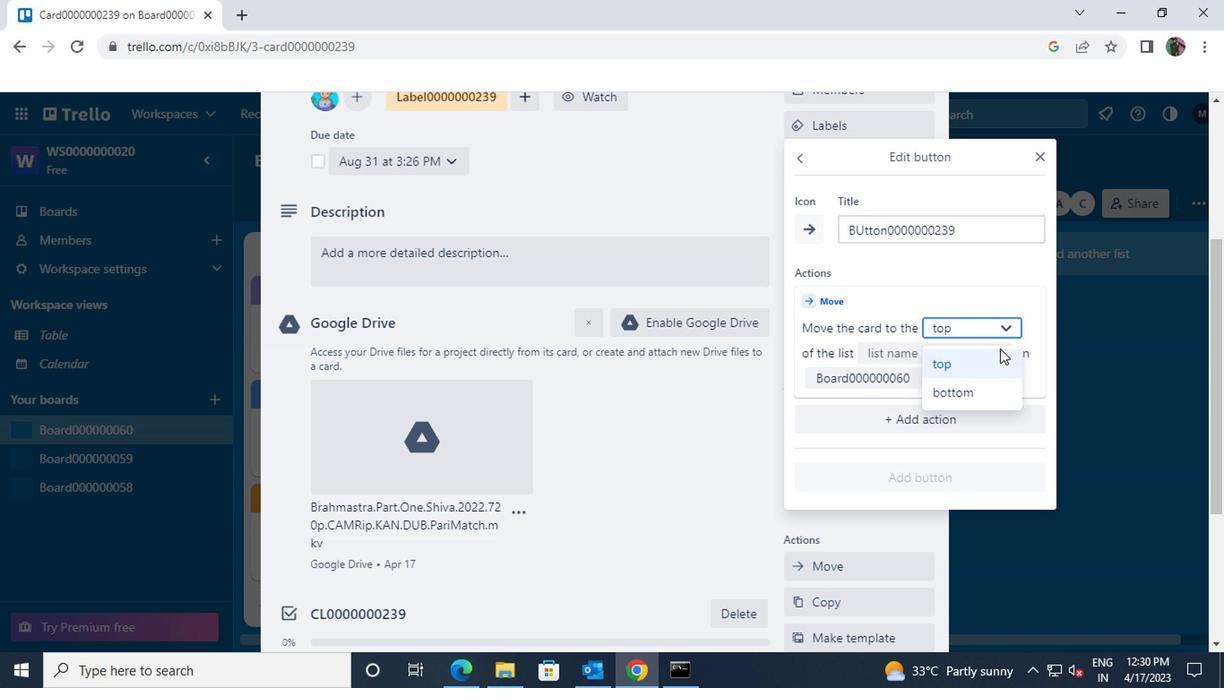 
Action: Mouse pressed left at (997, 355)
Screenshot: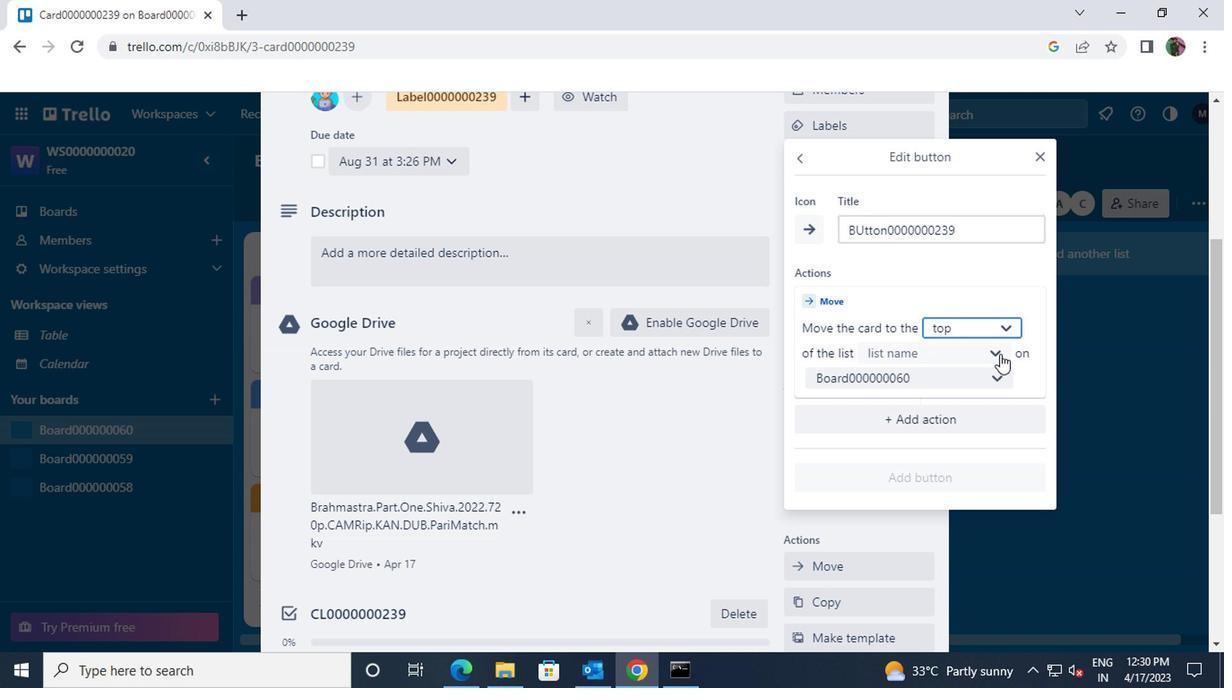 
Action: Mouse moved to (979, 392)
Screenshot: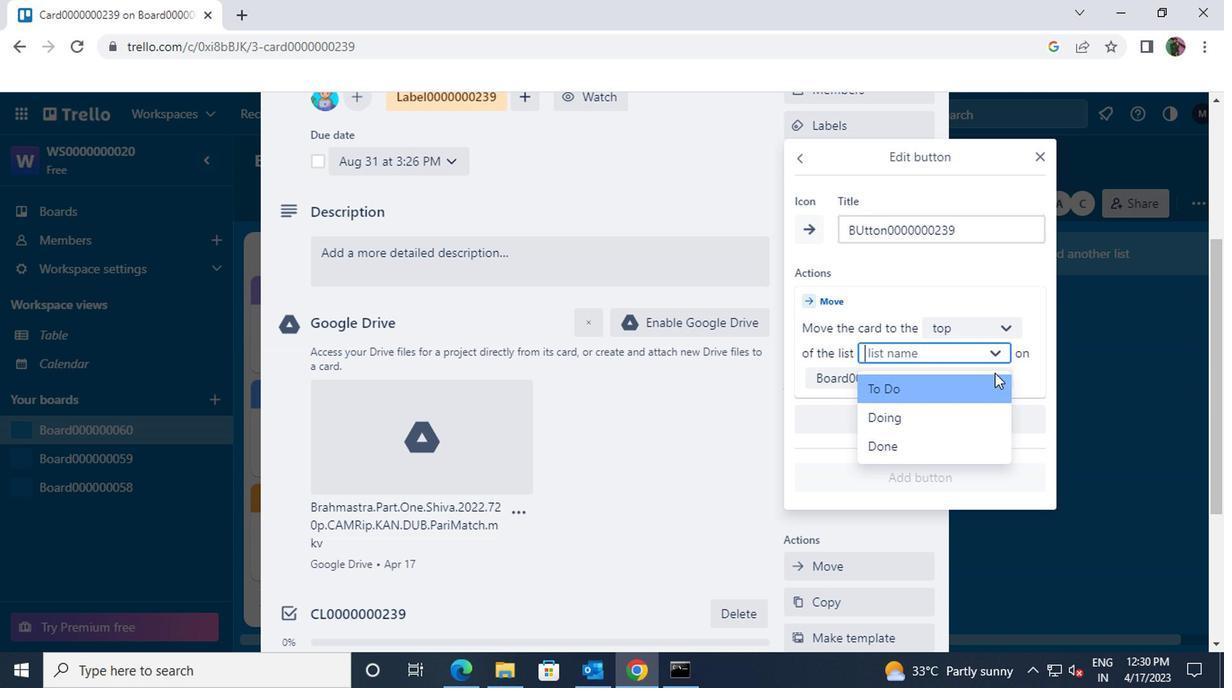 
Action: Mouse pressed left at (979, 392)
Screenshot: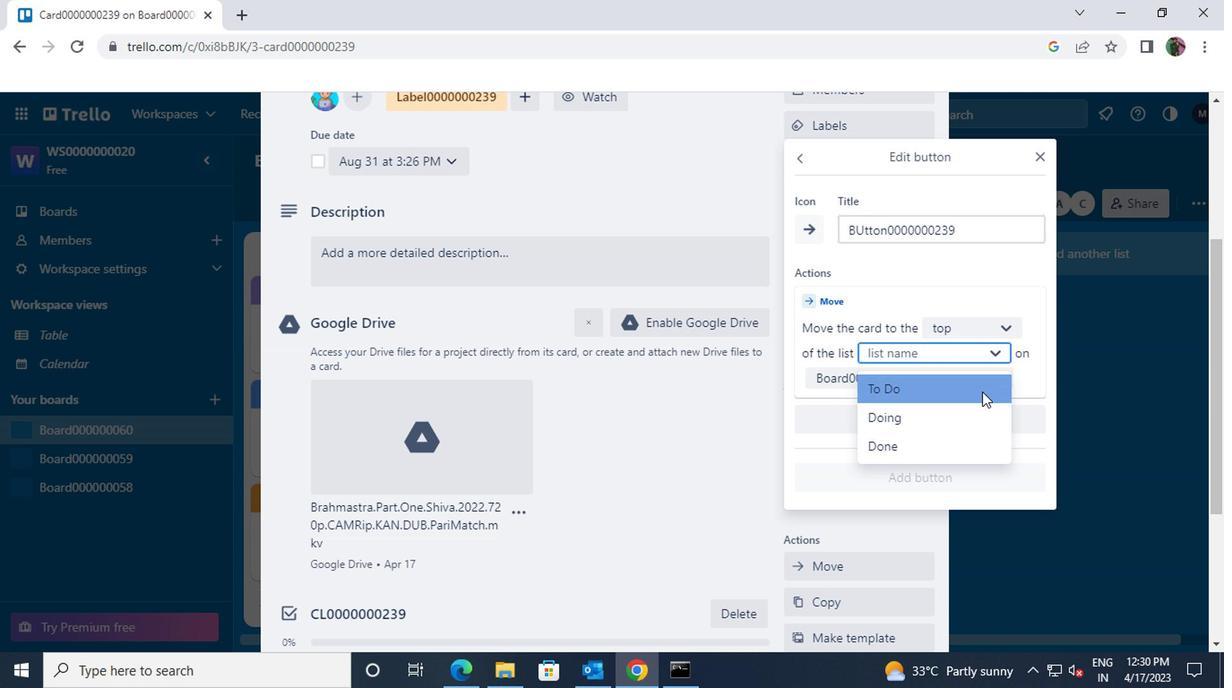
Action: Mouse moved to (950, 473)
Screenshot: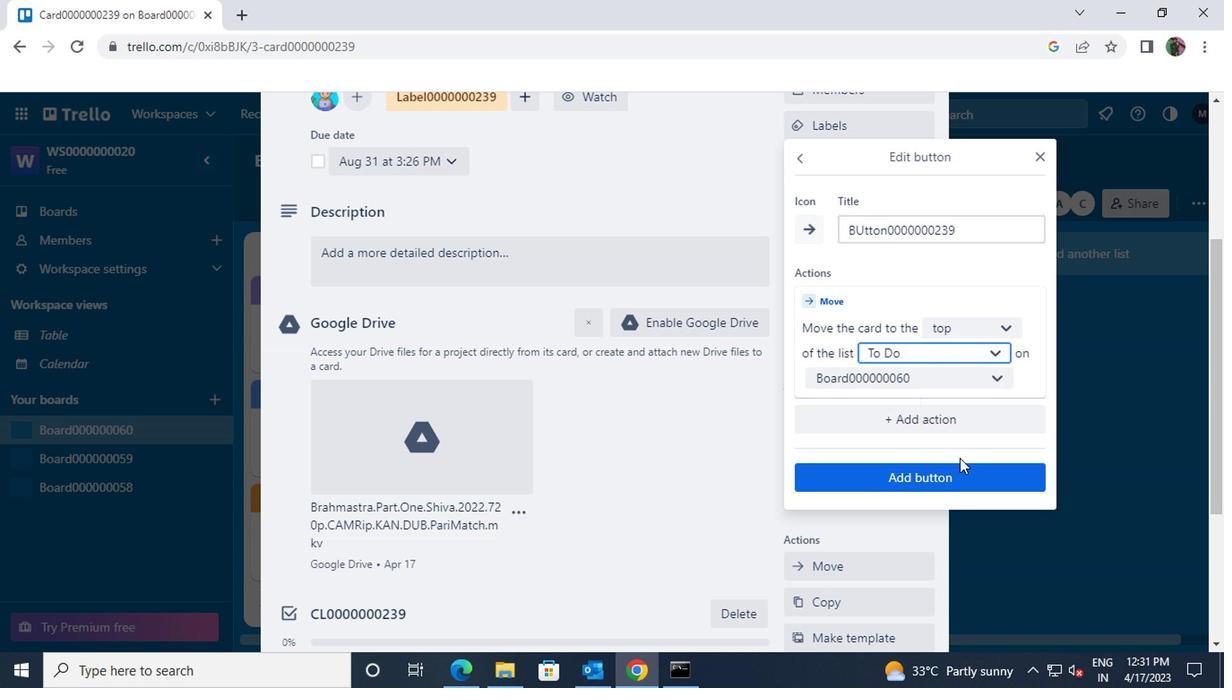 
Action: Mouse pressed left at (950, 473)
Screenshot: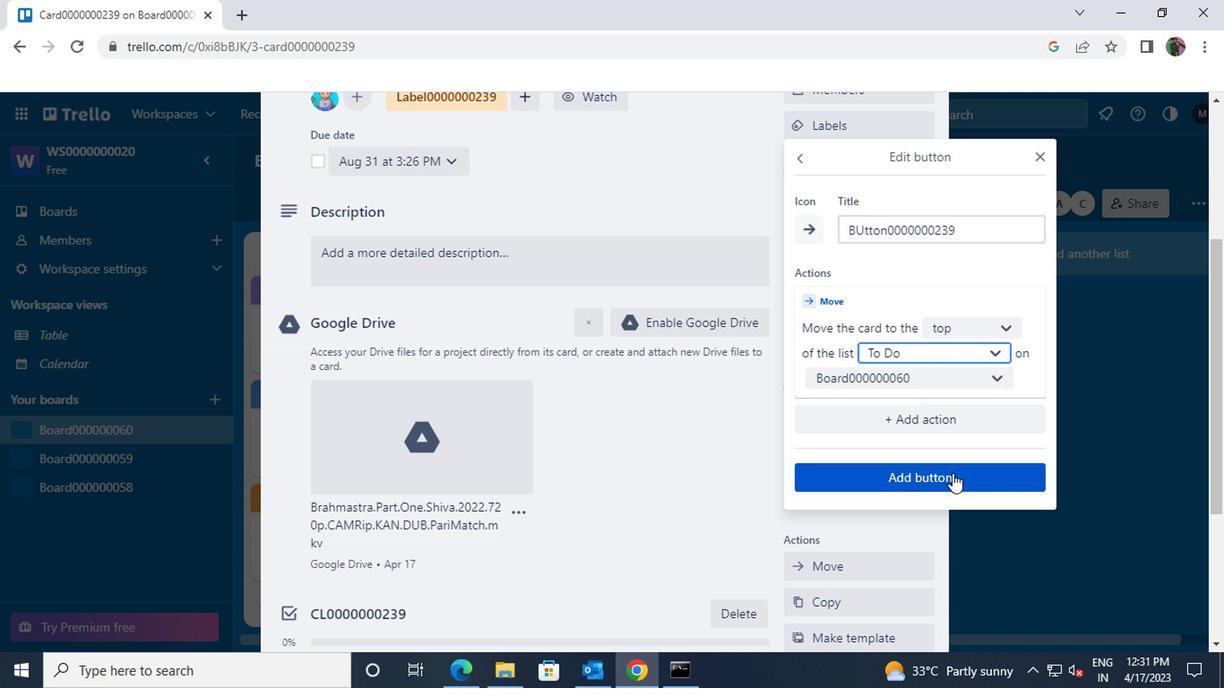 
Action: Mouse moved to (946, 470)
Screenshot: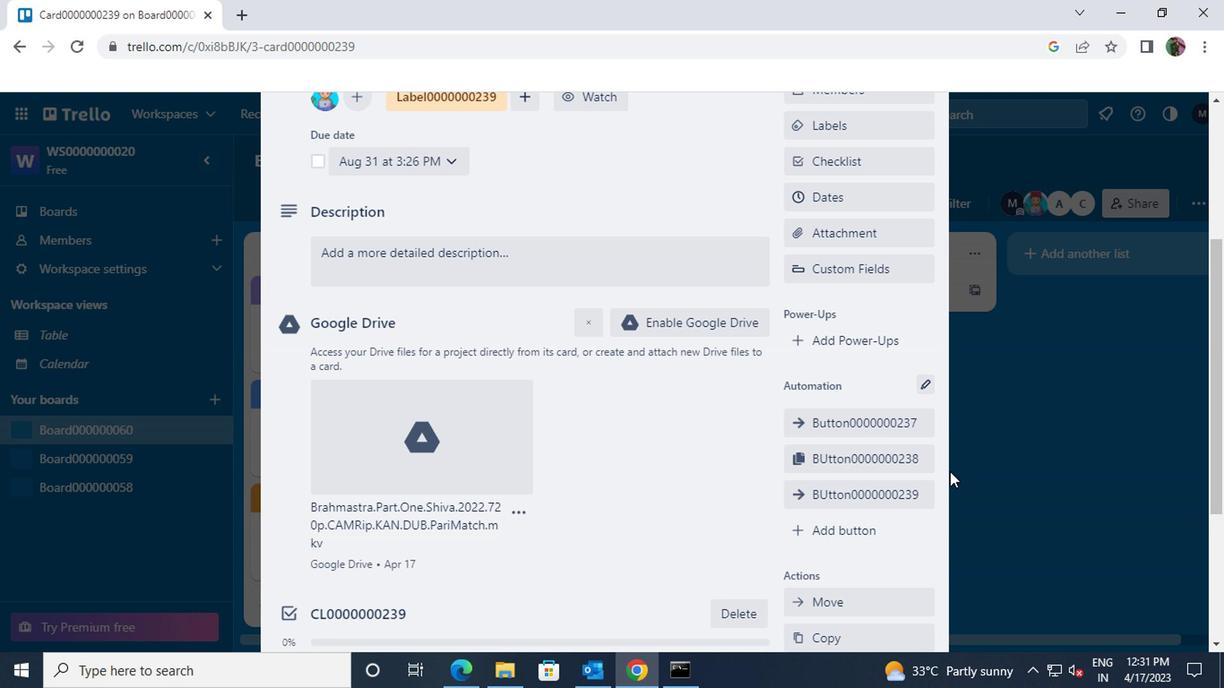 
Action: Mouse scrolled (946, 471) with delta (0, 1)
Screenshot: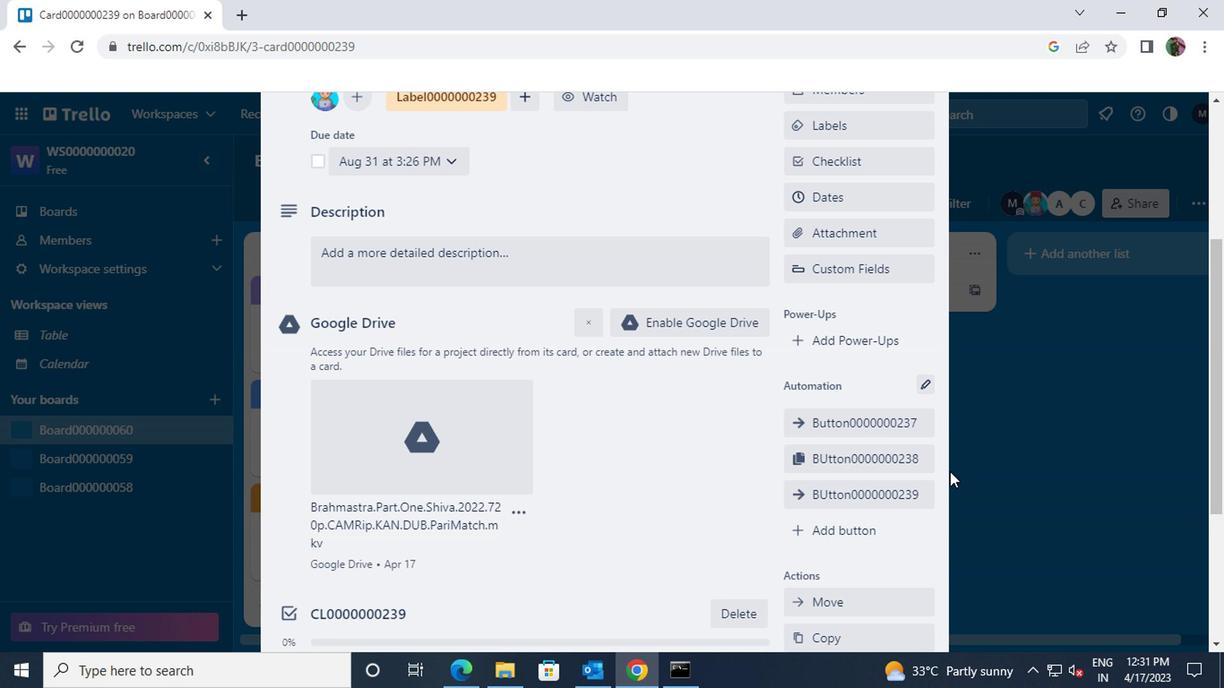 
Action: Mouse moved to (656, 350)
Screenshot: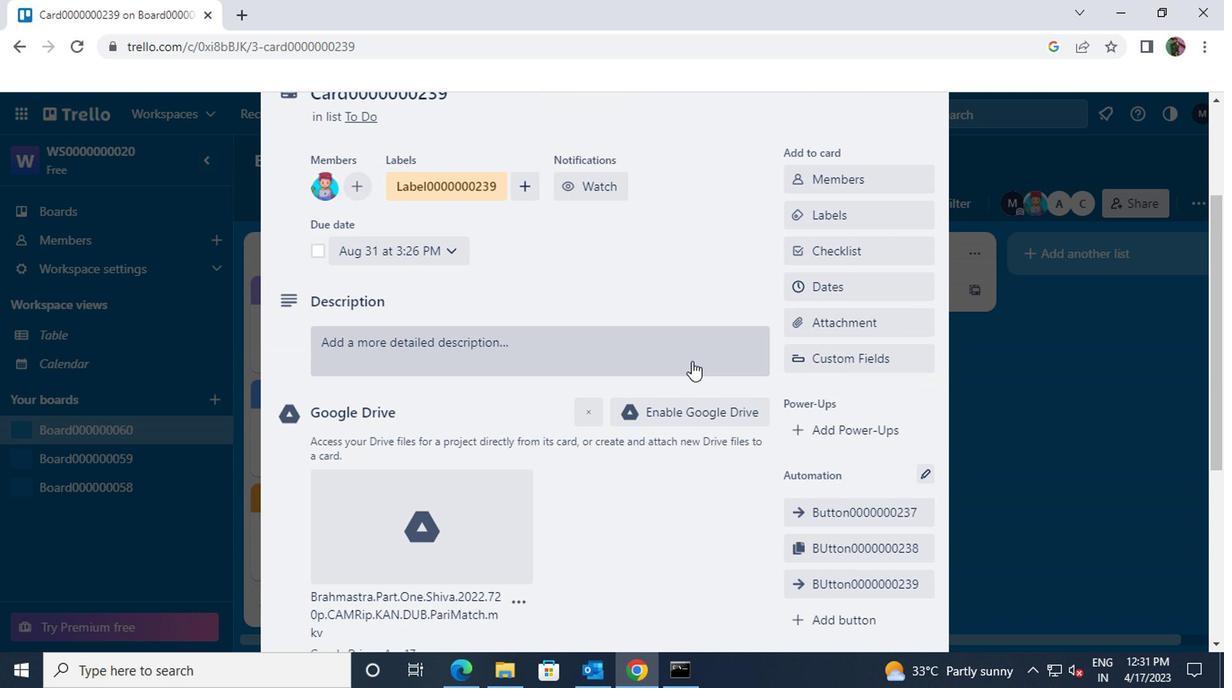 
Action: Mouse pressed left at (656, 350)
Screenshot: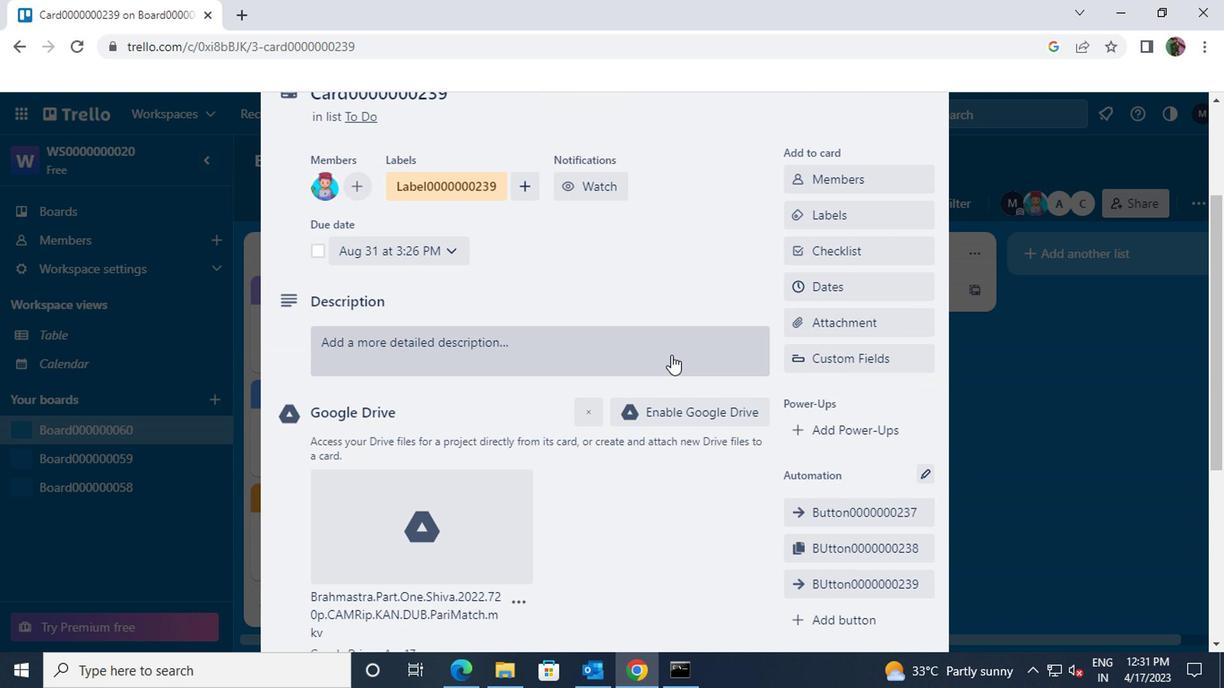 
Action: Key pressed <Key.shift>DS0000000239
Screenshot: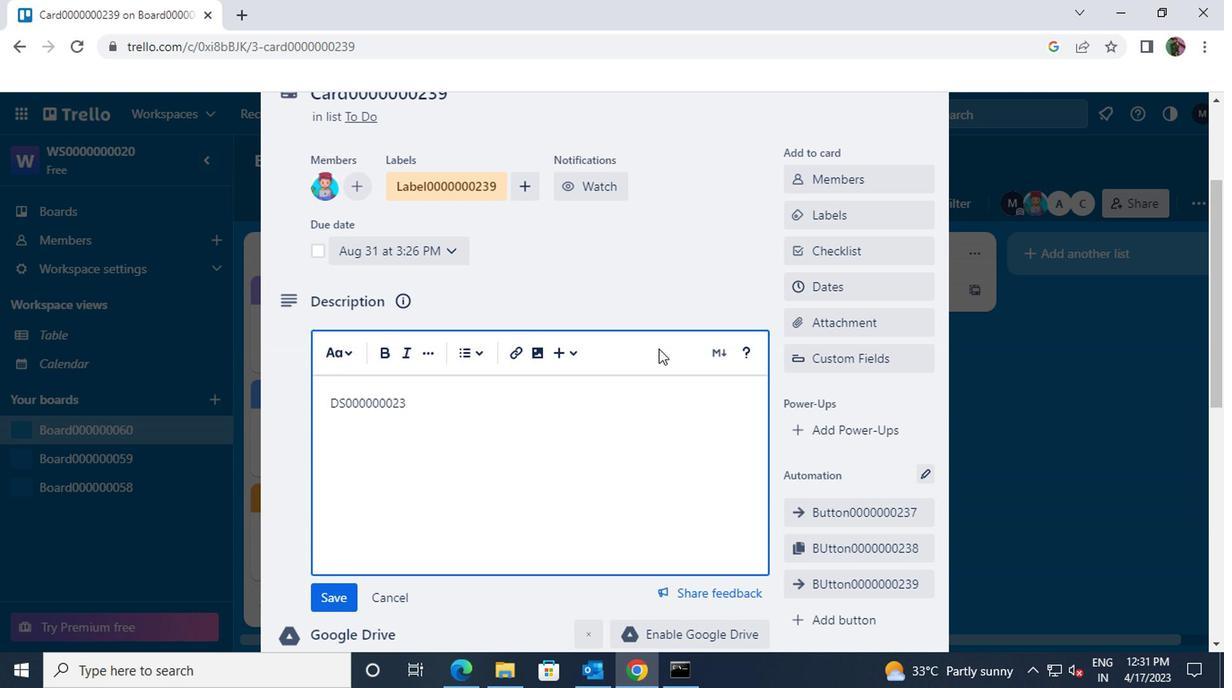 
Action: Mouse moved to (341, 590)
Screenshot: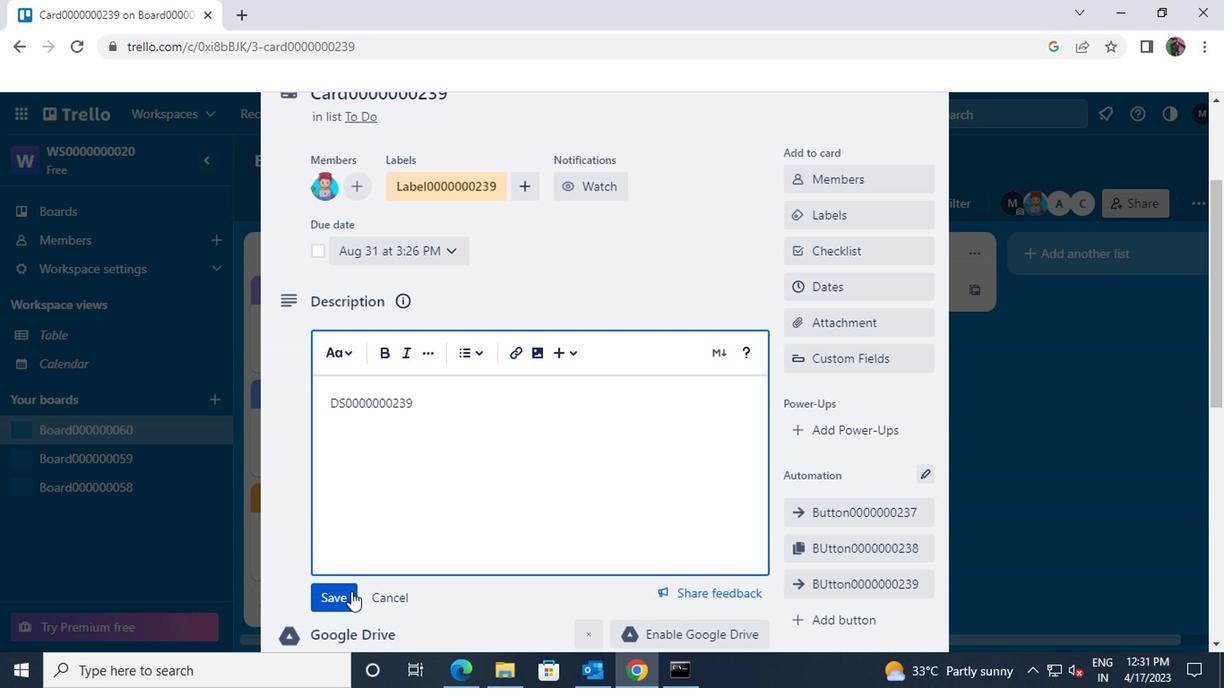 
Action: Mouse pressed left at (341, 590)
Screenshot: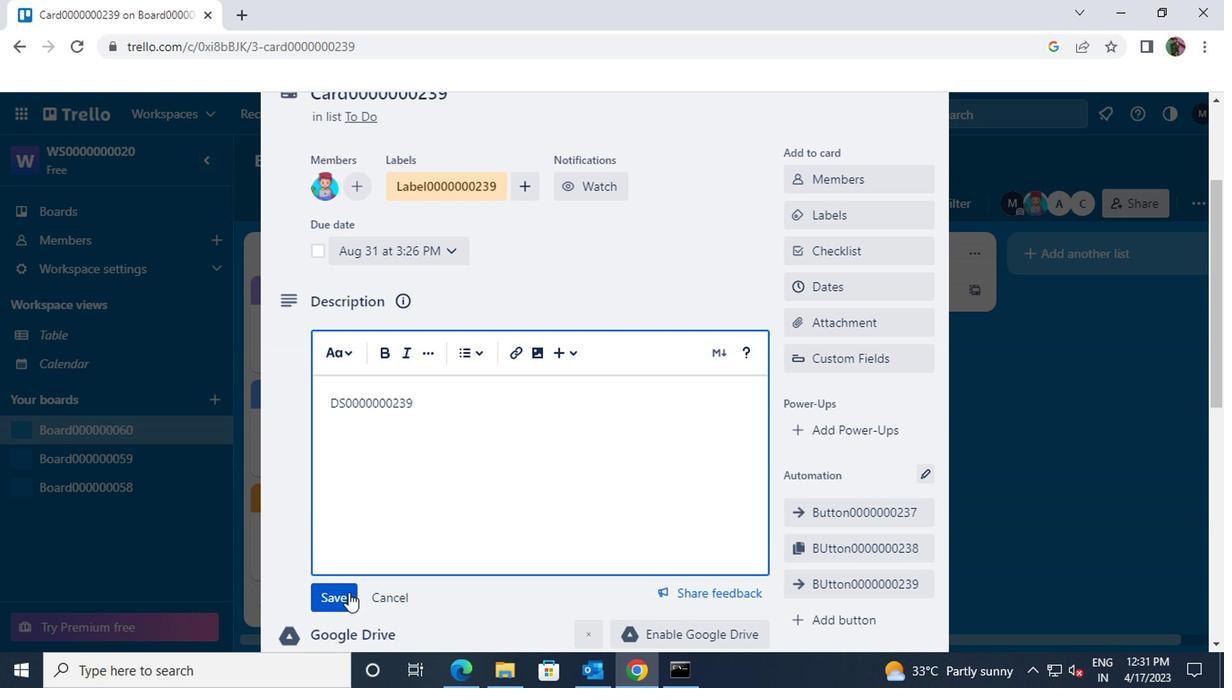 
Action: Mouse scrolled (341, 589) with delta (0, -1)
Screenshot: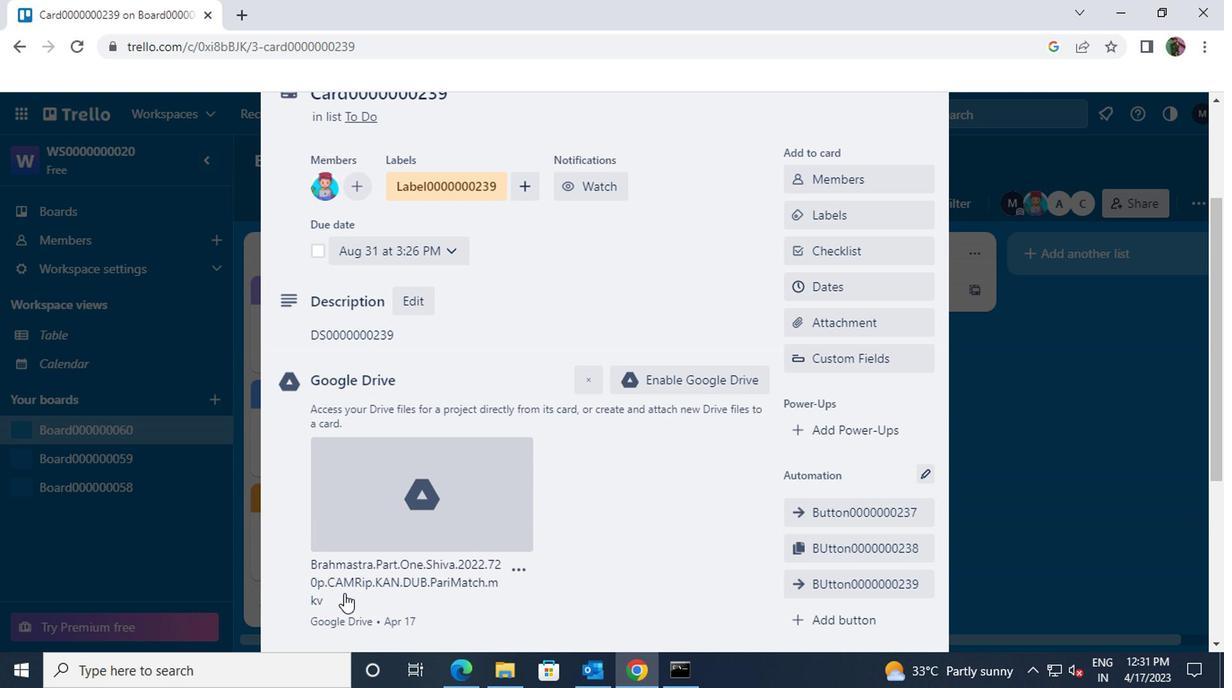 
Action: Mouse scrolled (341, 589) with delta (0, -1)
Screenshot: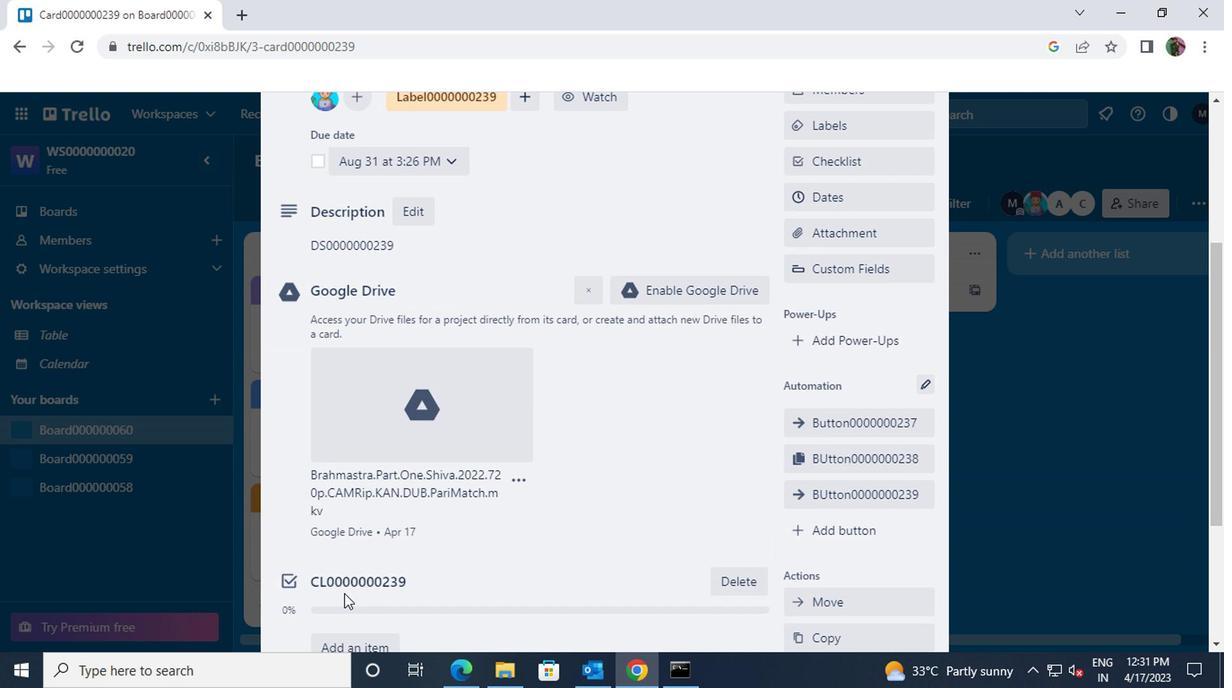 
Action: Mouse scrolled (341, 589) with delta (0, -1)
Screenshot: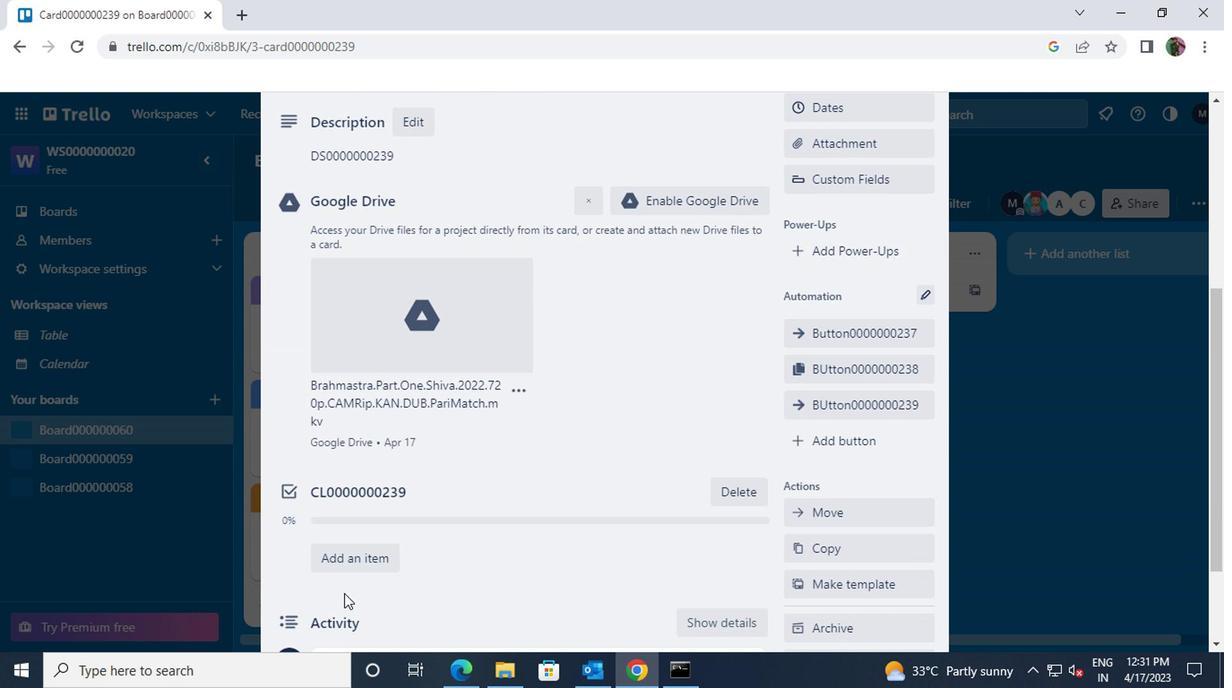 
Action: Mouse scrolled (341, 589) with delta (0, -1)
Screenshot: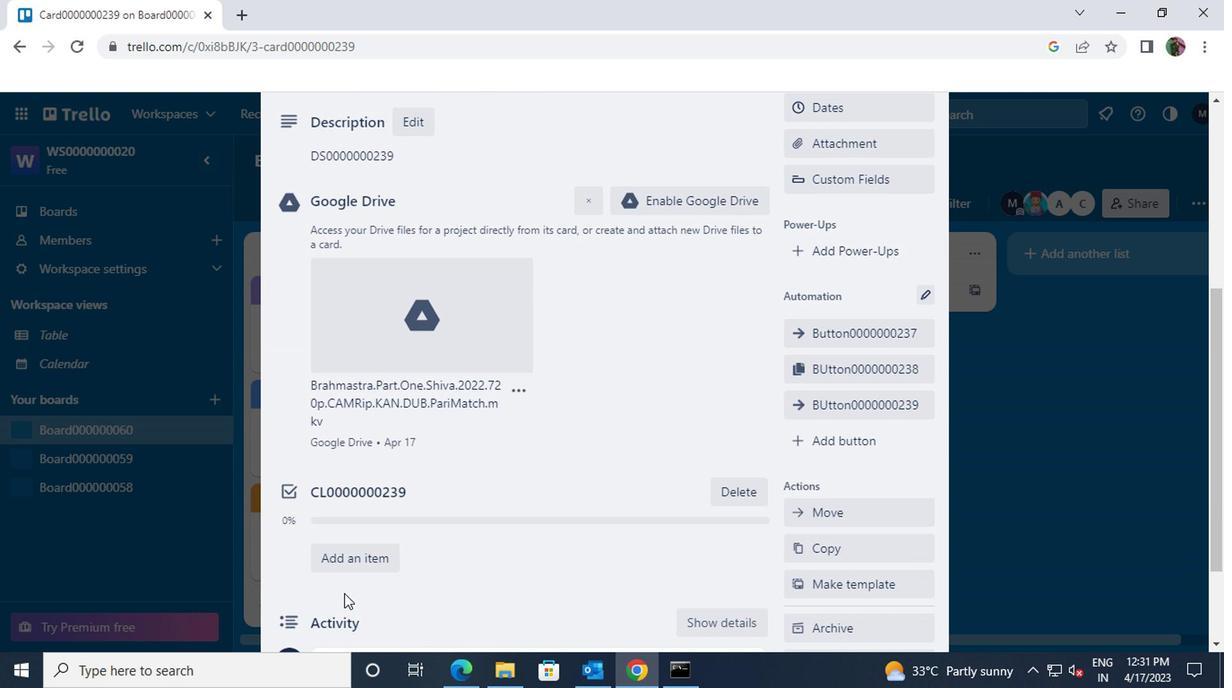 
Action: Mouse moved to (366, 528)
Screenshot: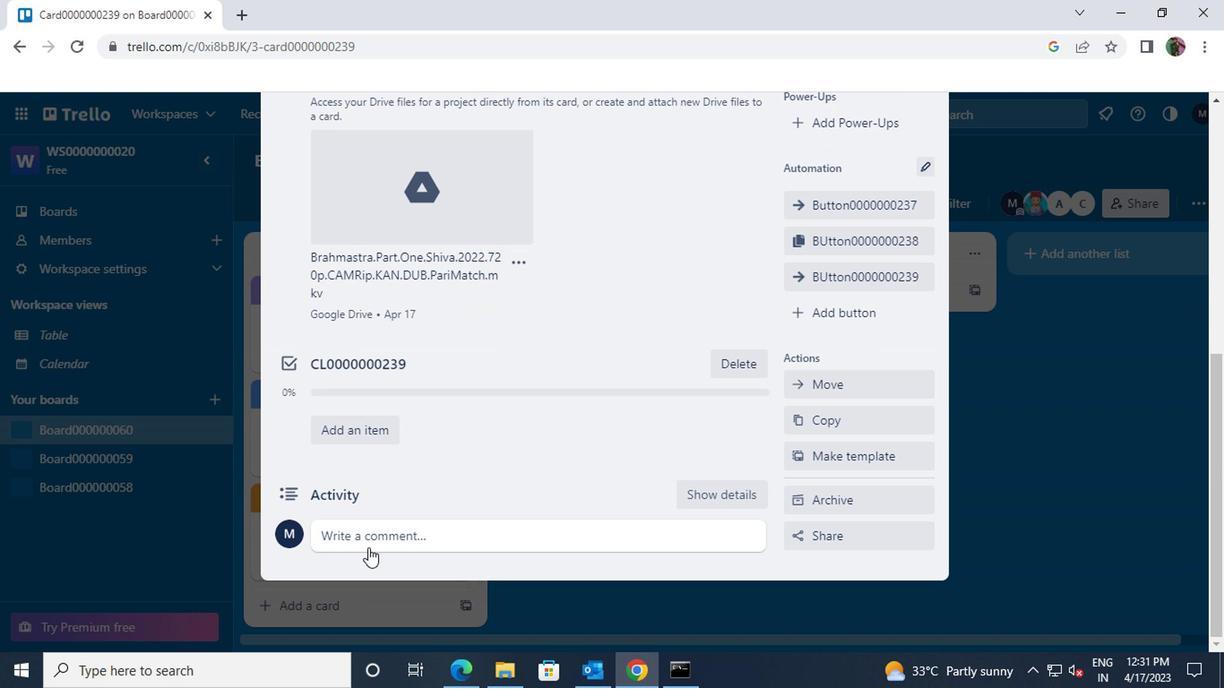
Action: Mouse pressed left at (366, 528)
Screenshot: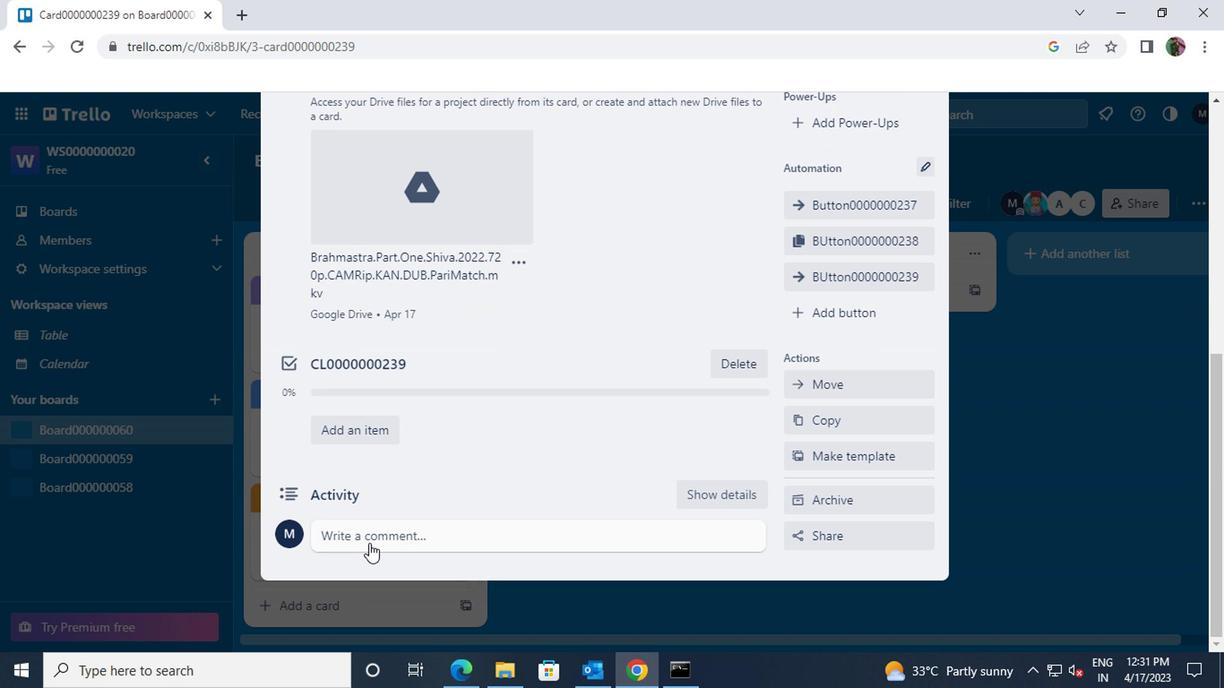 
Action: Mouse moved to (369, 525)
Screenshot: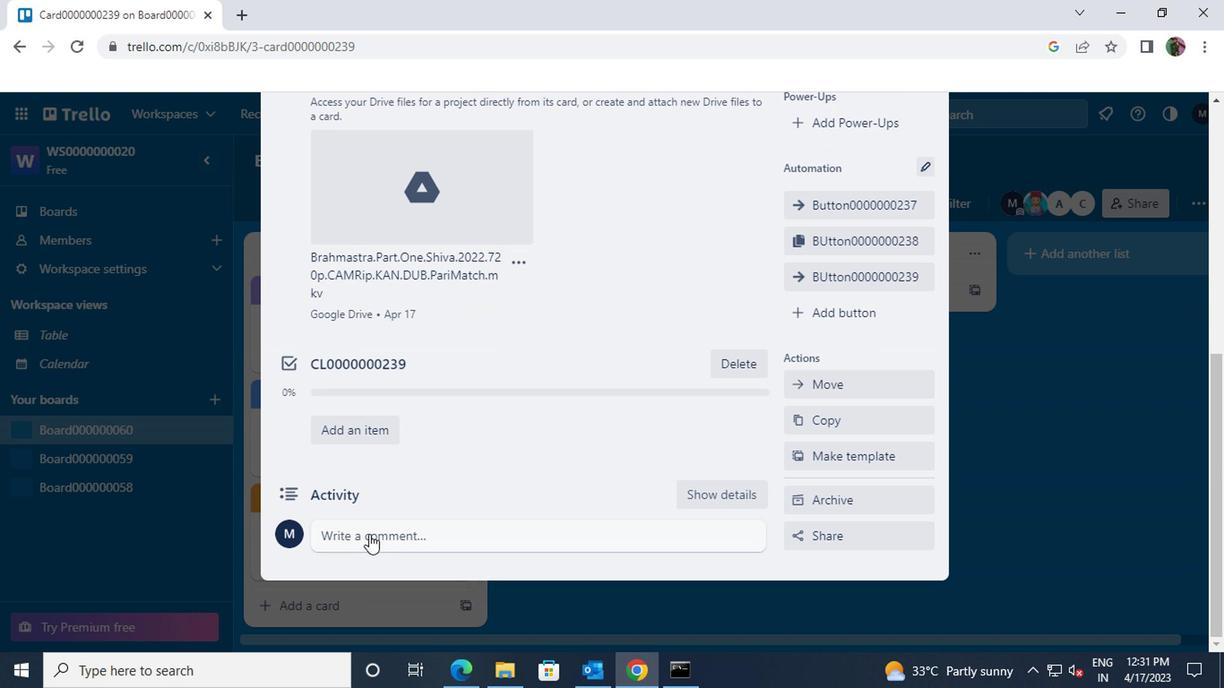 
Action: Key pressed <Key.shift>CM0000000239
Screenshot: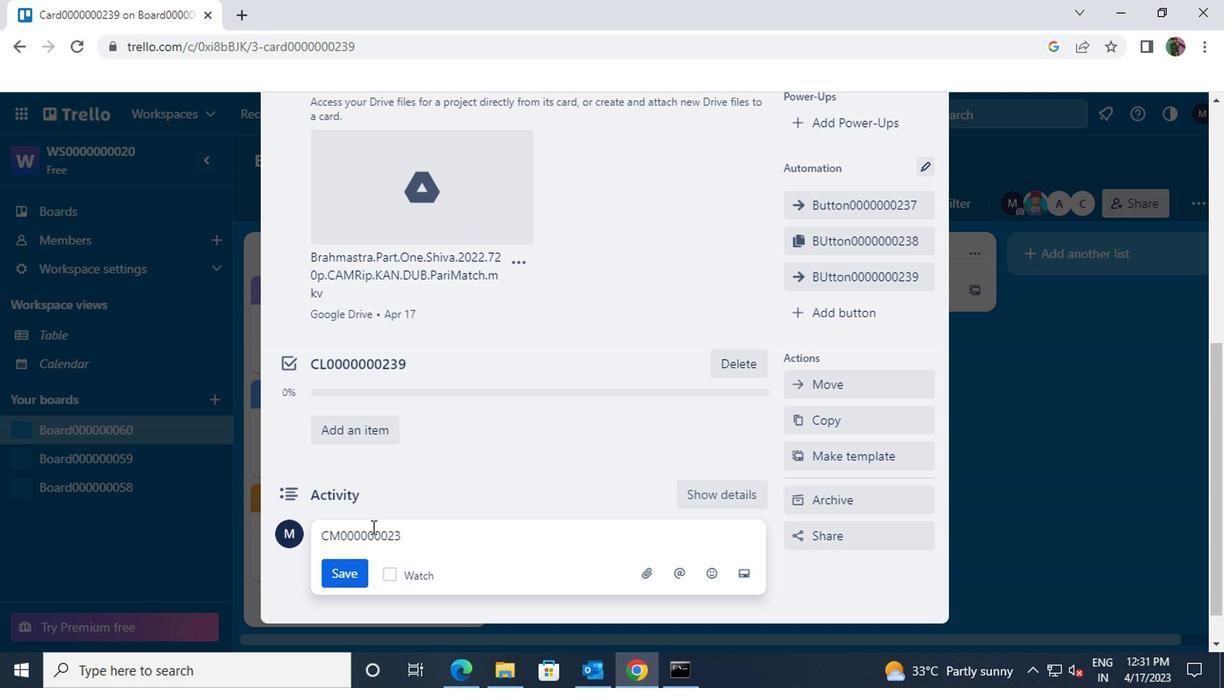 
Action: Mouse moved to (344, 572)
Screenshot: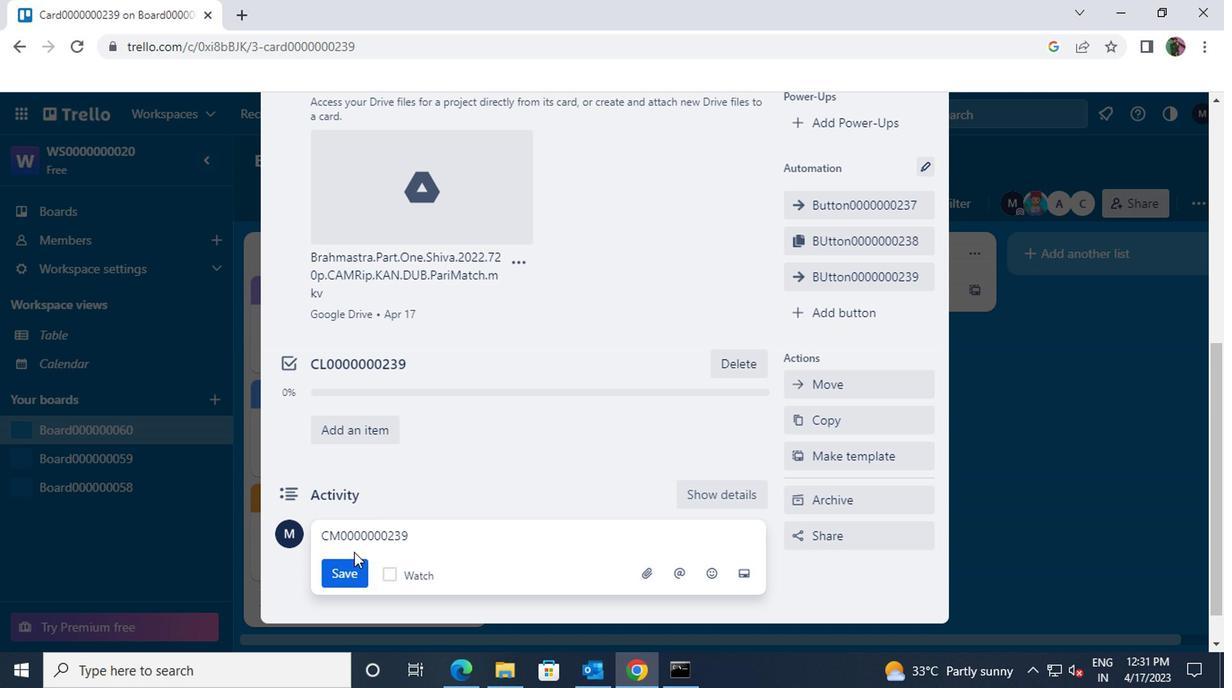 
Action: Mouse pressed left at (344, 572)
Screenshot: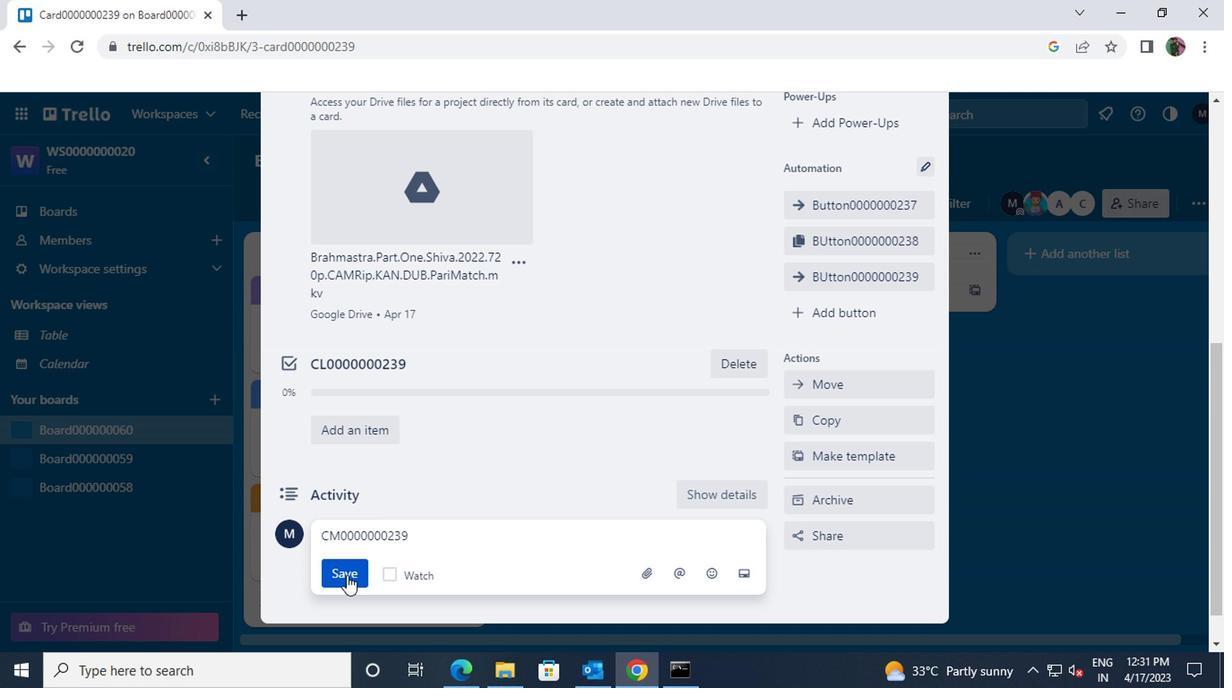
